 Task: Select transit view around selected location Atlanta Botanical Garden, Georgia, United States and check out the nearest train station
Action: Mouse moved to (153, 84)
Screenshot: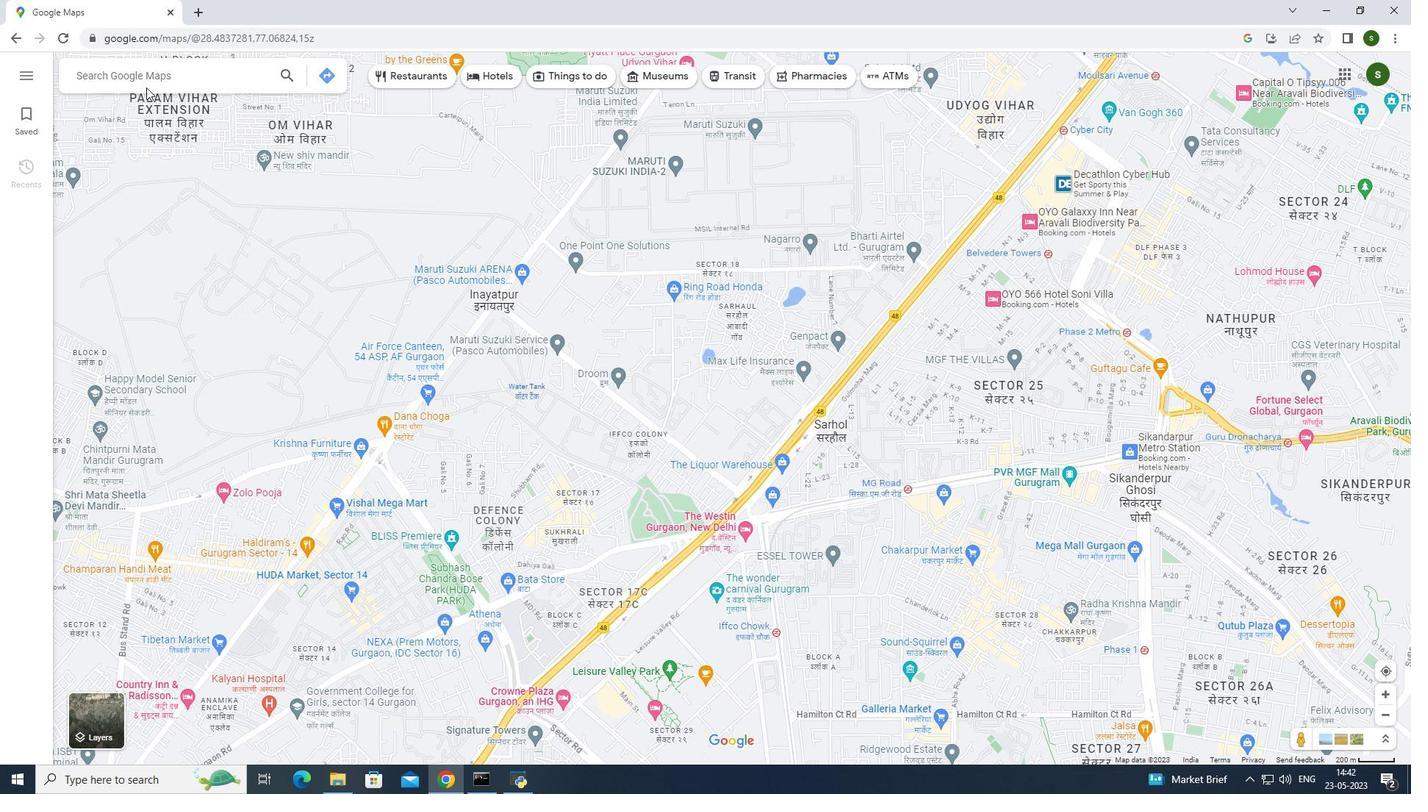 
Action: Mouse pressed left at (153, 84)
Screenshot: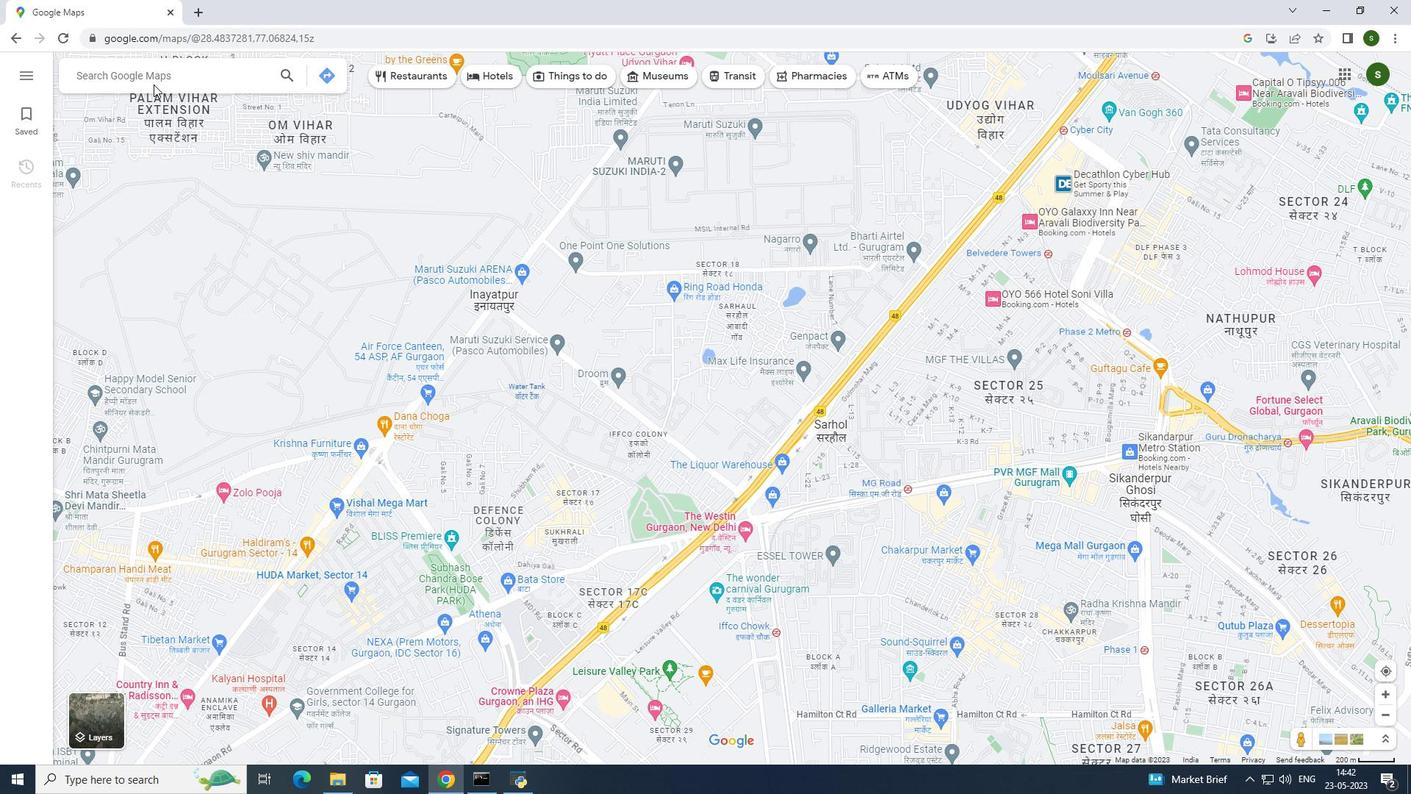 
Action: Mouse moved to (167, 79)
Screenshot: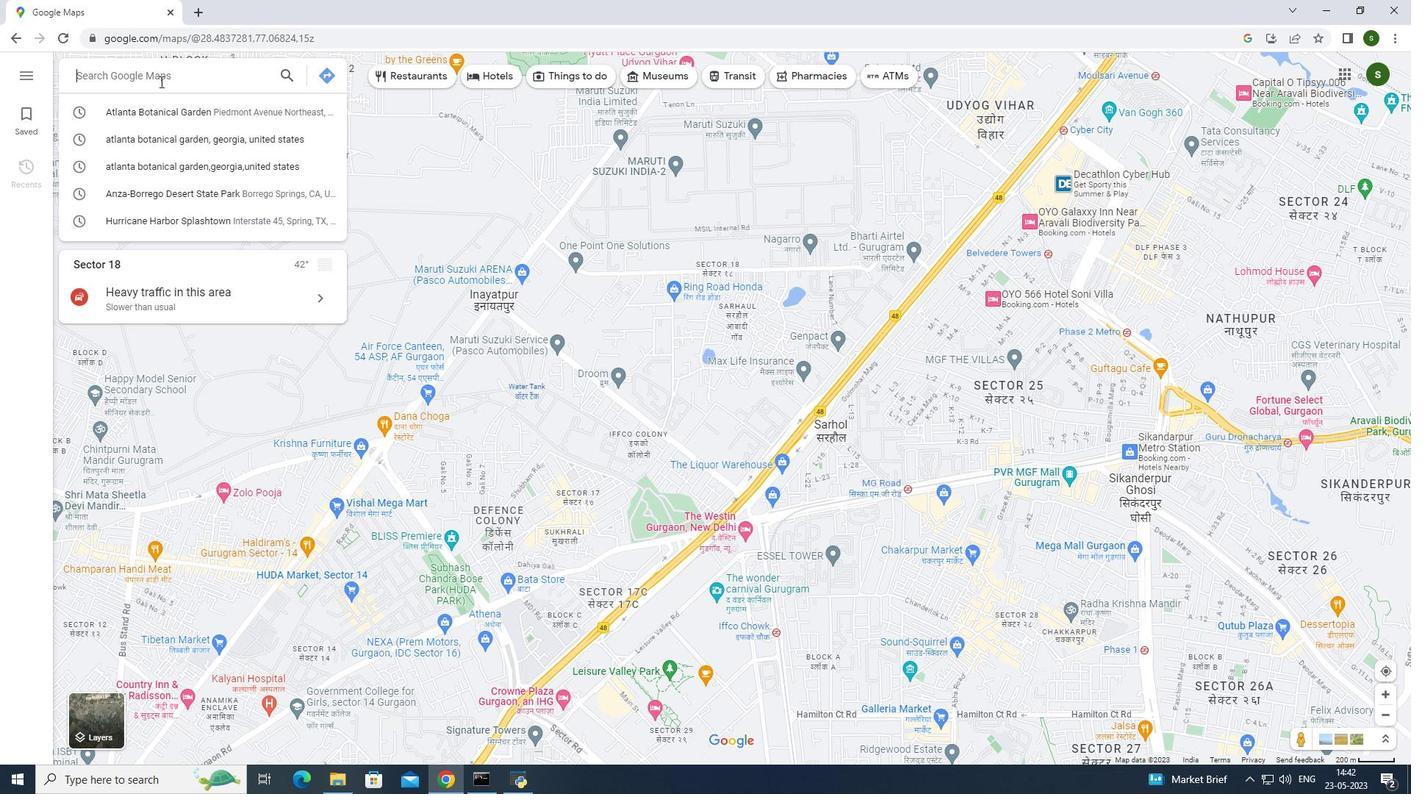 
Action: Mouse pressed left at (167, 79)
Screenshot: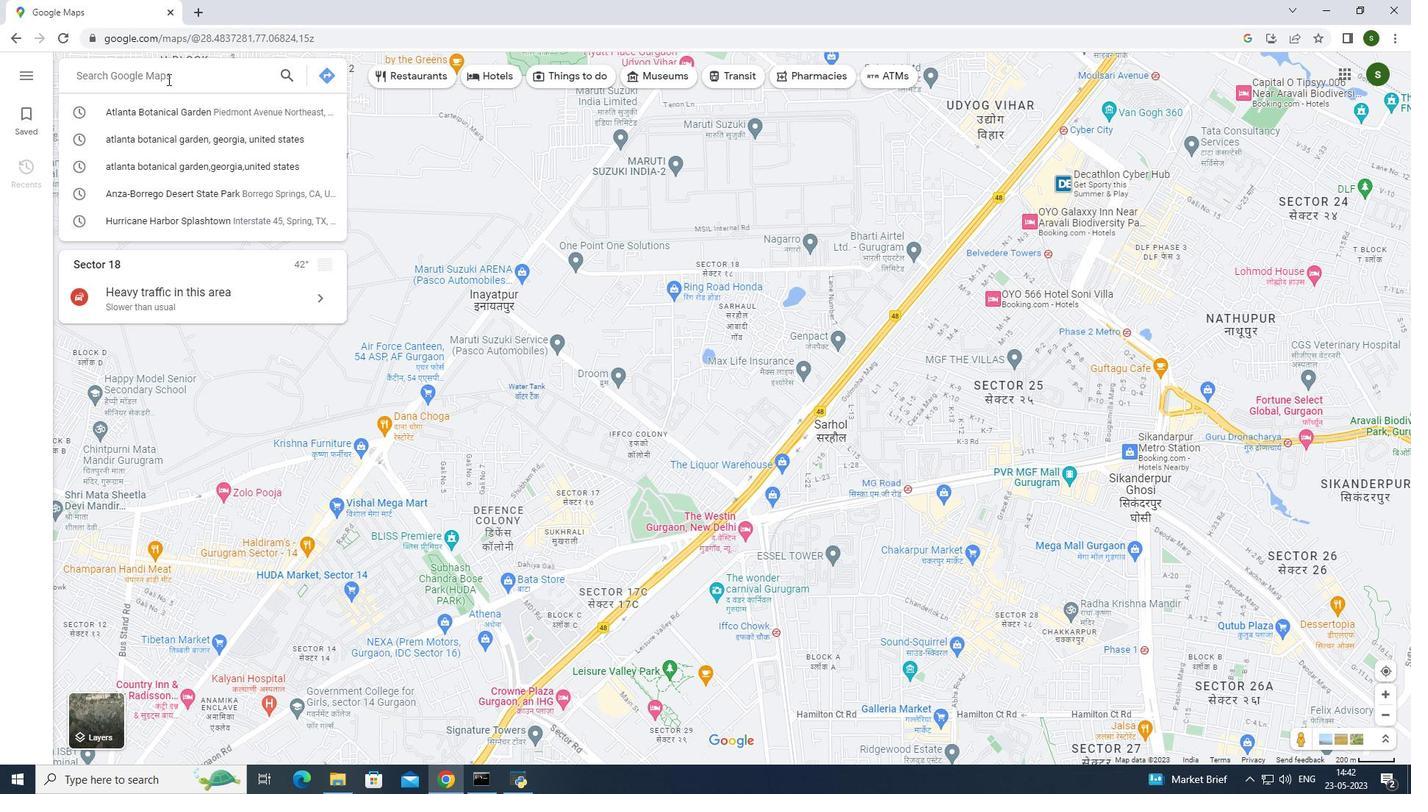 
Action: Key pressed <Key.caps_lock>A<Key.caps_lock>tlanta<Key.space><Key.caps_lock>B<Key.caps_lock>otanical<Key.space><Key.caps_lock>G<Key.caps_lock>arden,<Key.caps_lock>G<Key.caps_lock>eorgia,<Key.caps_lock>U<Key.caps_lock>nited<Key.space><Key.caps_lock>S<Key.caps_lock>tates<Key.enter>
Screenshot: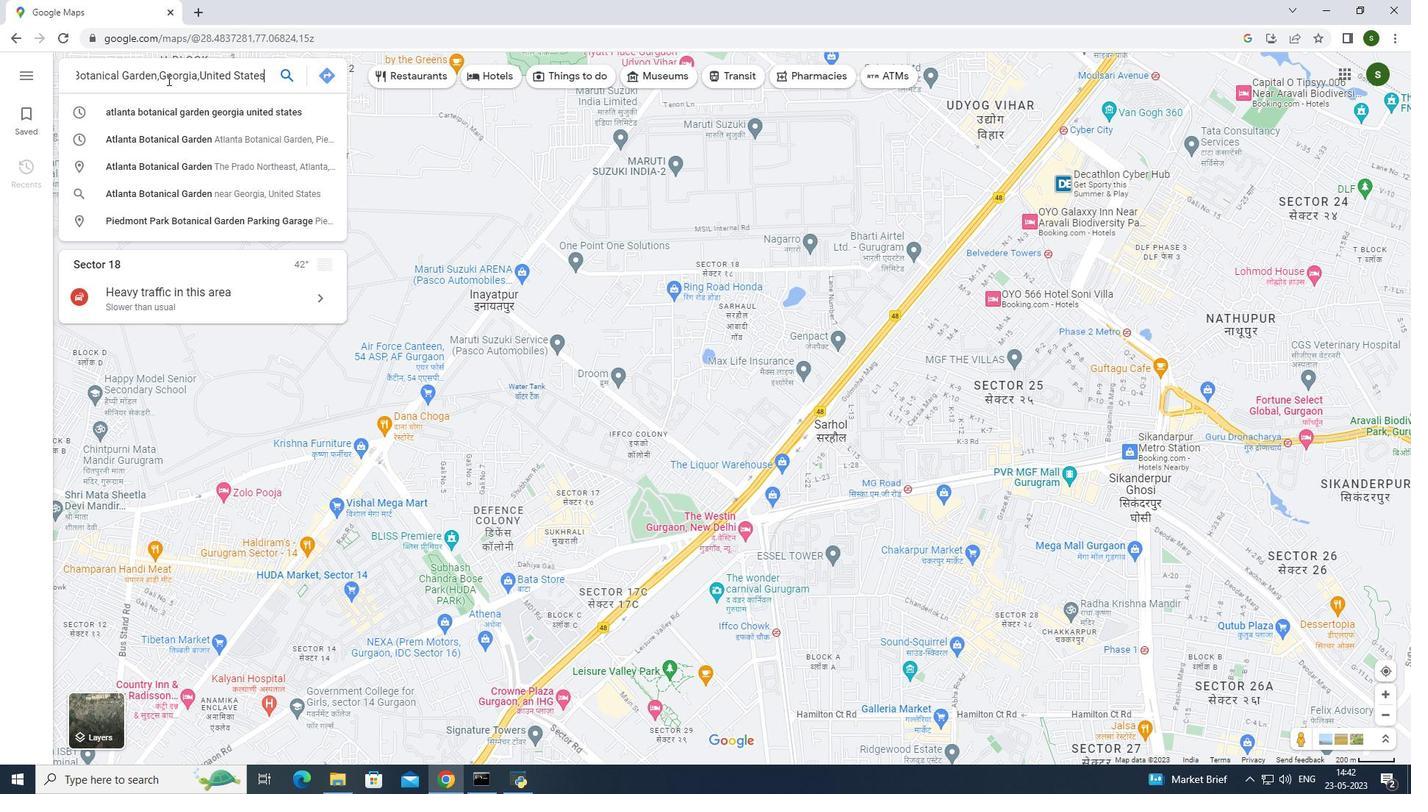 
Action: Mouse moved to (496, 75)
Screenshot: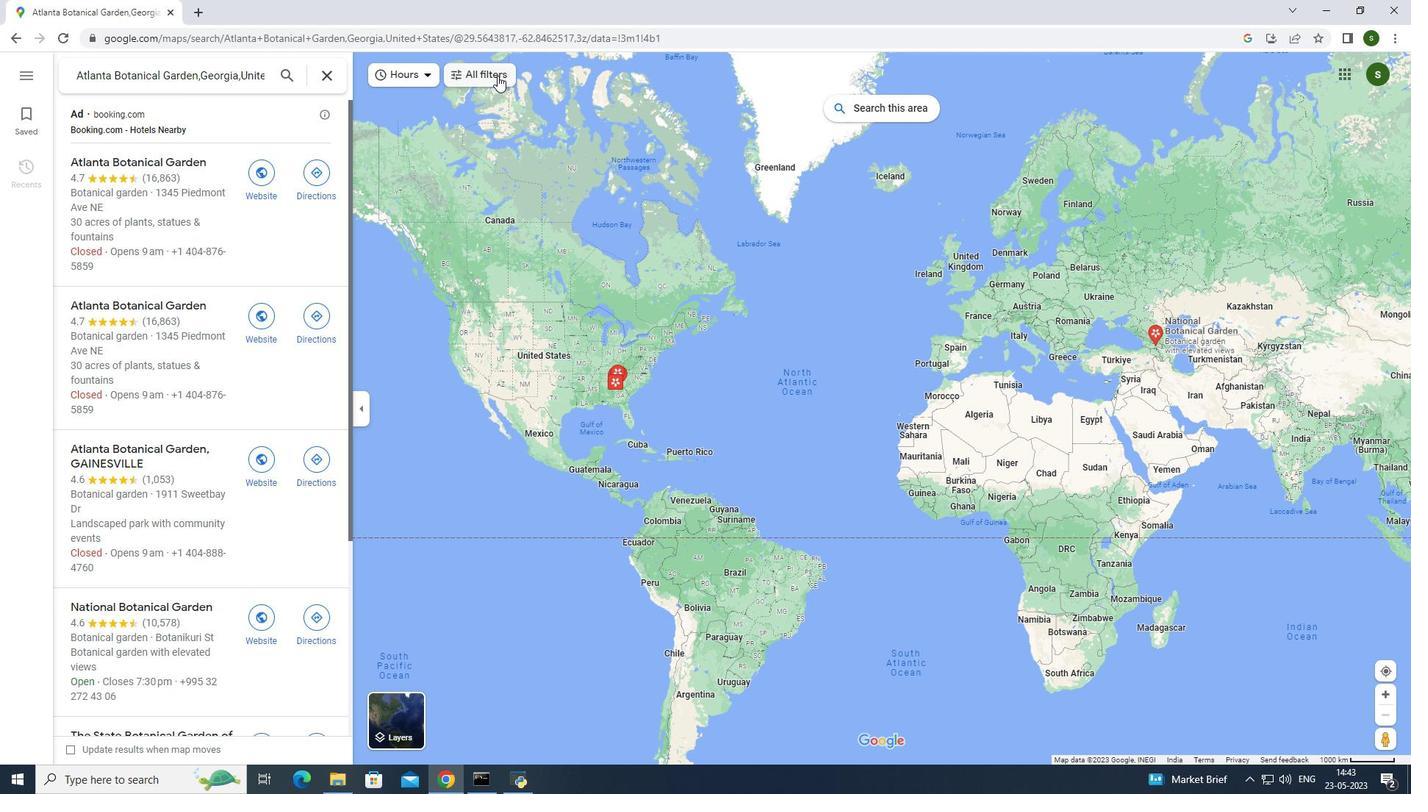
Action: Mouse pressed left at (496, 75)
Screenshot: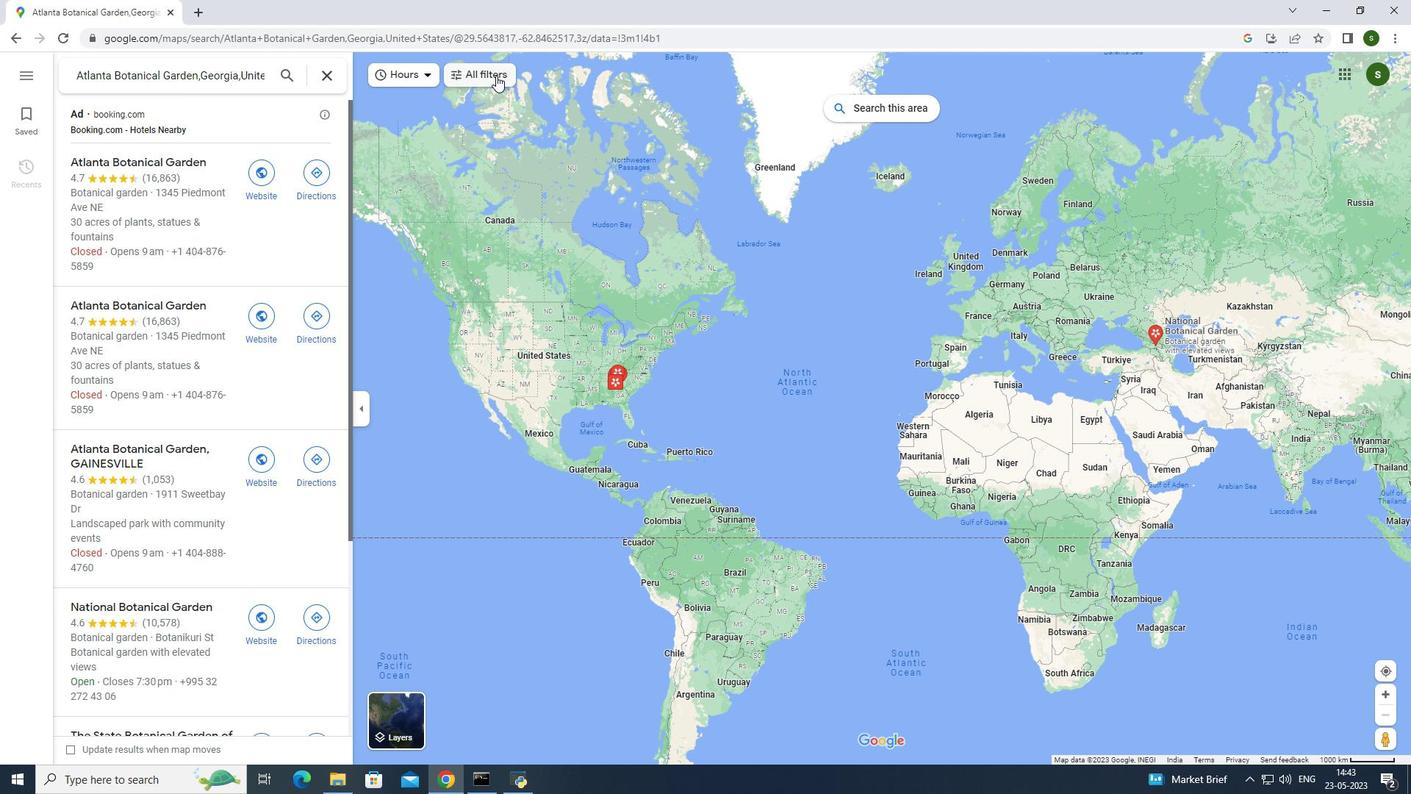 
Action: Mouse moved to (75, 75)
Screenshot: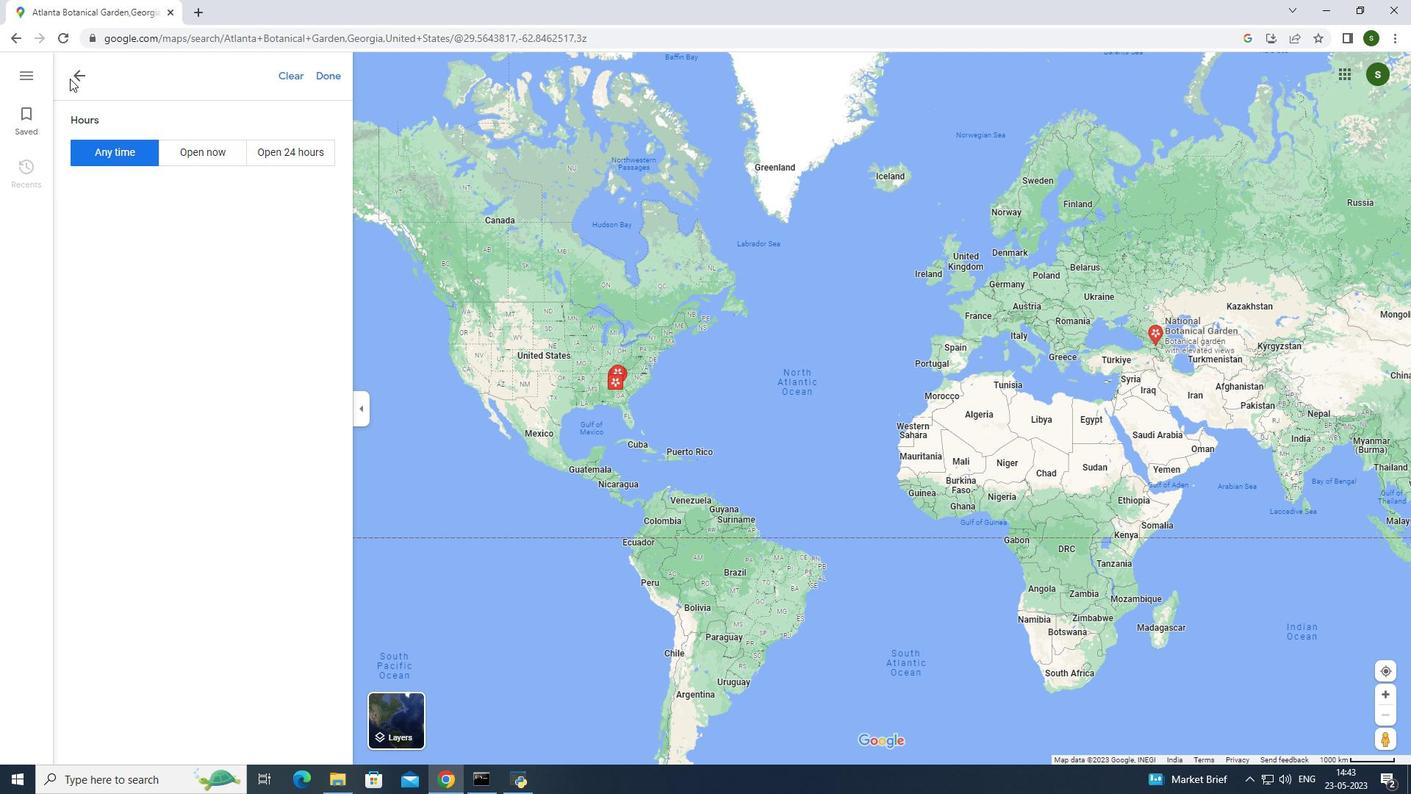 
Action: Mouse pressed left at (75, 75)
Screenshot: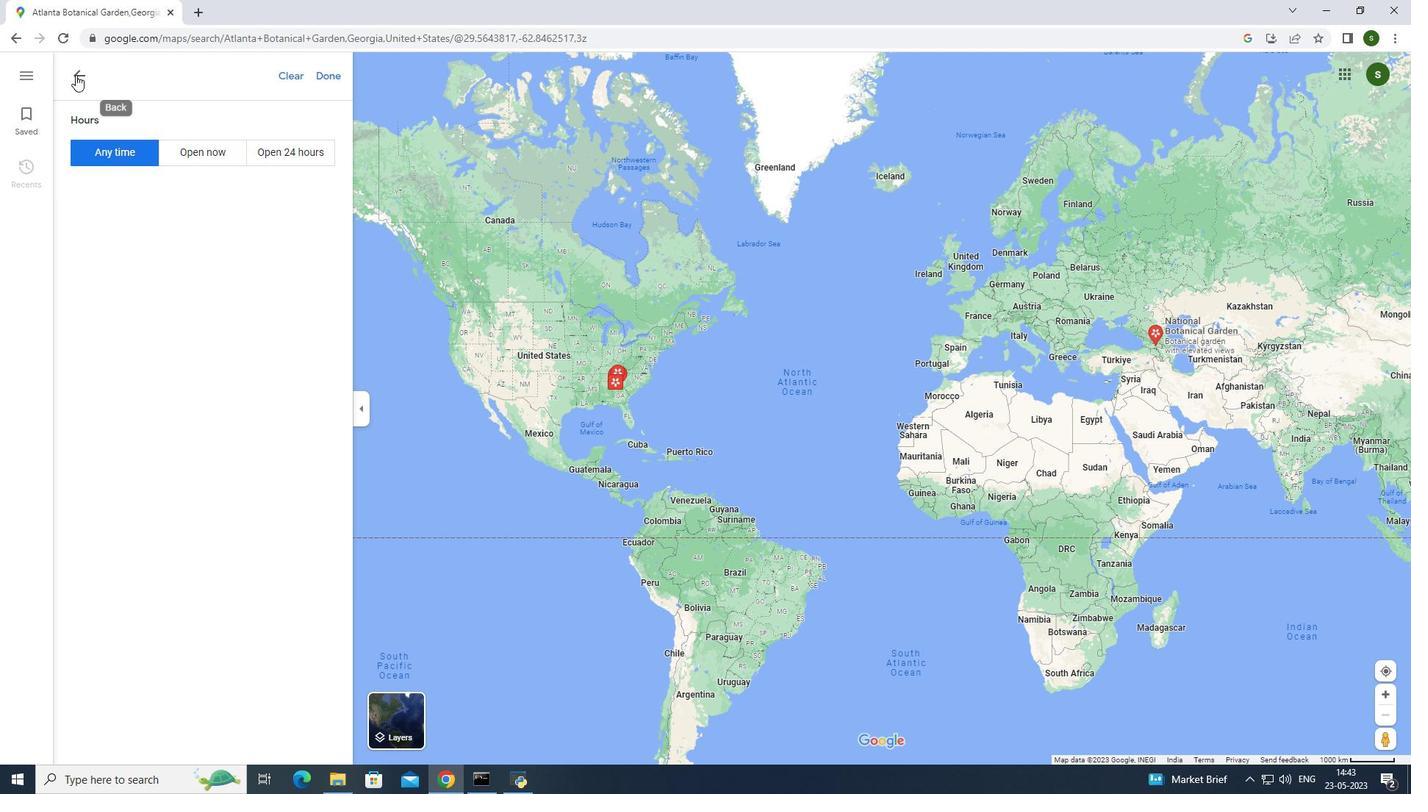 
Action: Mouse moved to (158, 161)
Screenshot: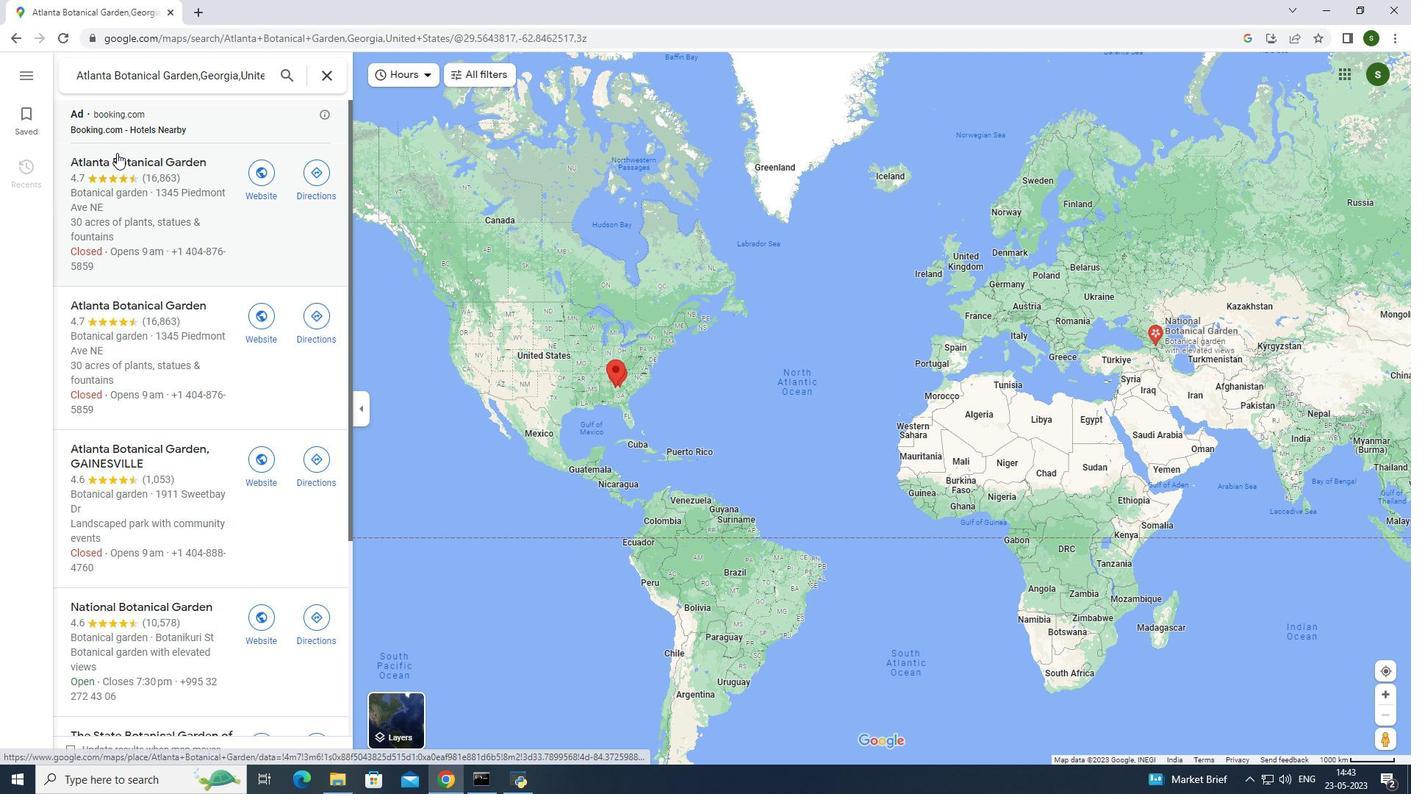 
Action: Mouse pressed left at (158, 161)
Screenshot: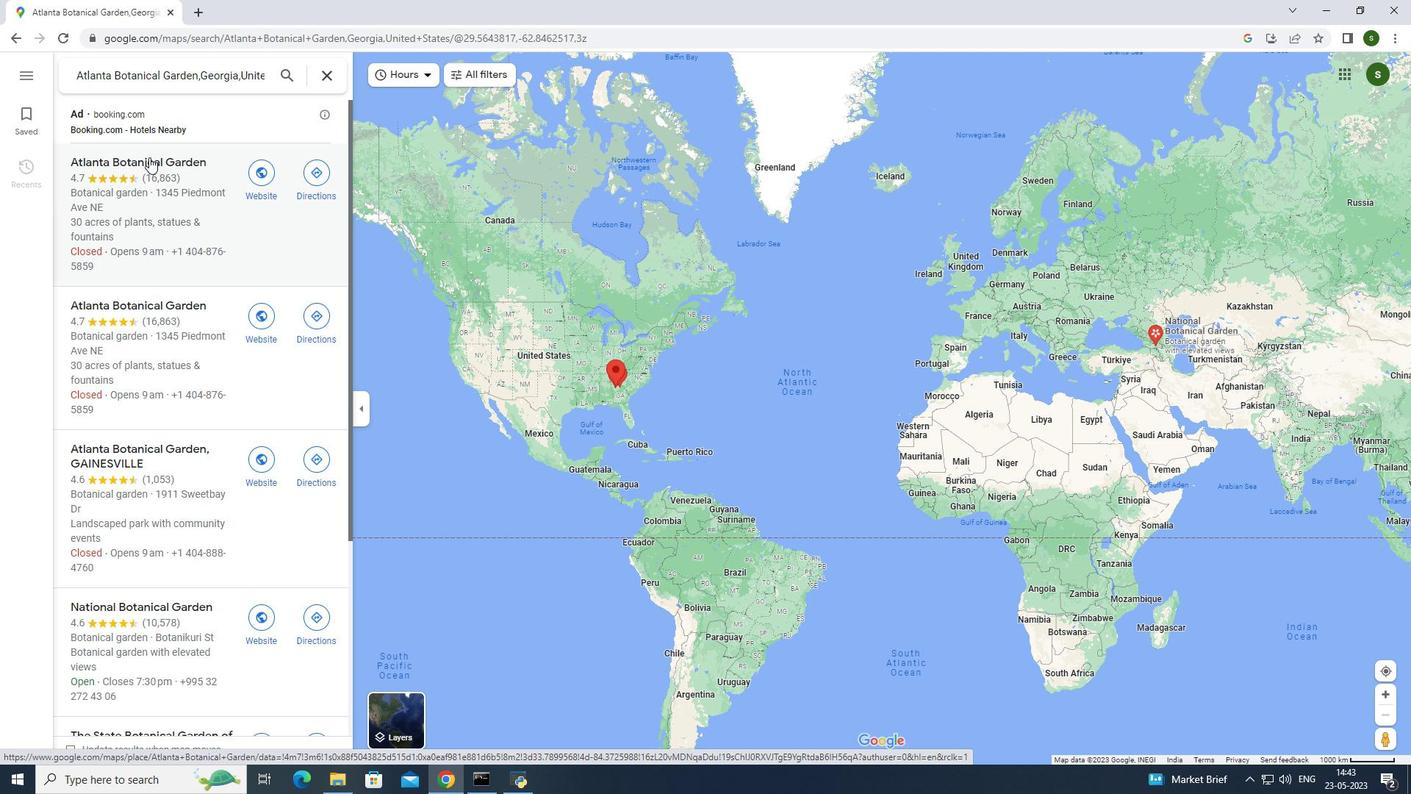 
Action: Mouse moved to (181, 158)
Screenshot: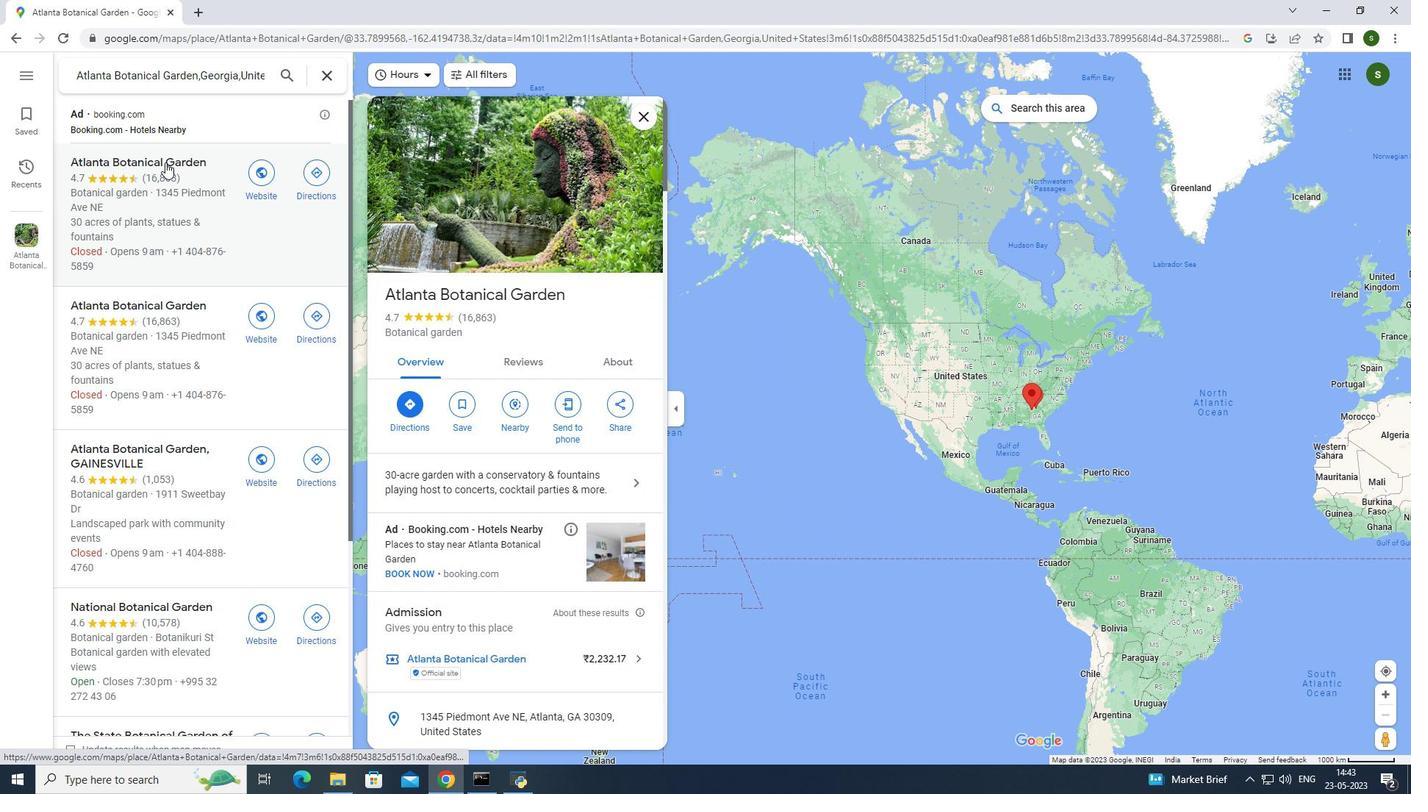 
Action: Mouse pressed left at (181, 158)
Screenshot: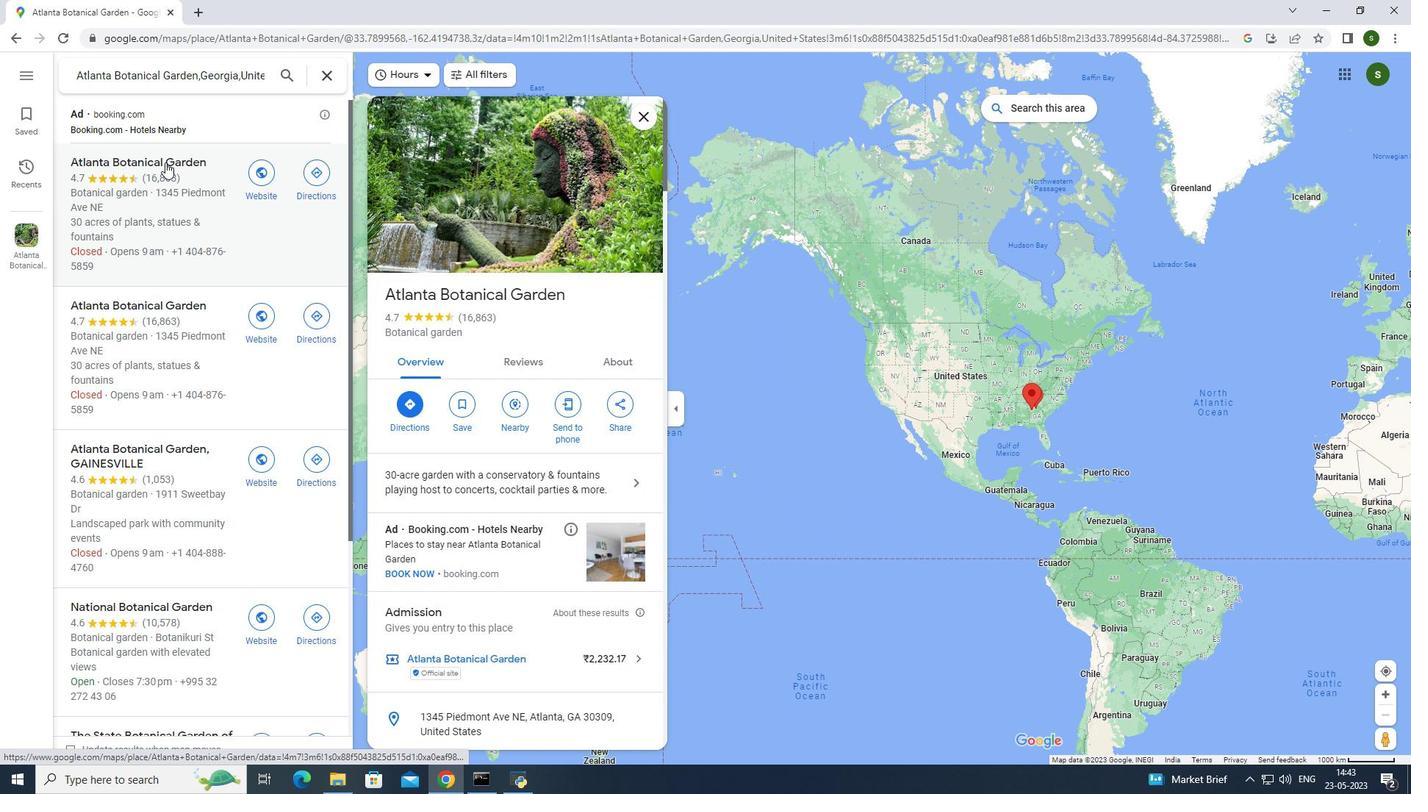 
Action: Mouse moved to (500, 292)
Screenshot: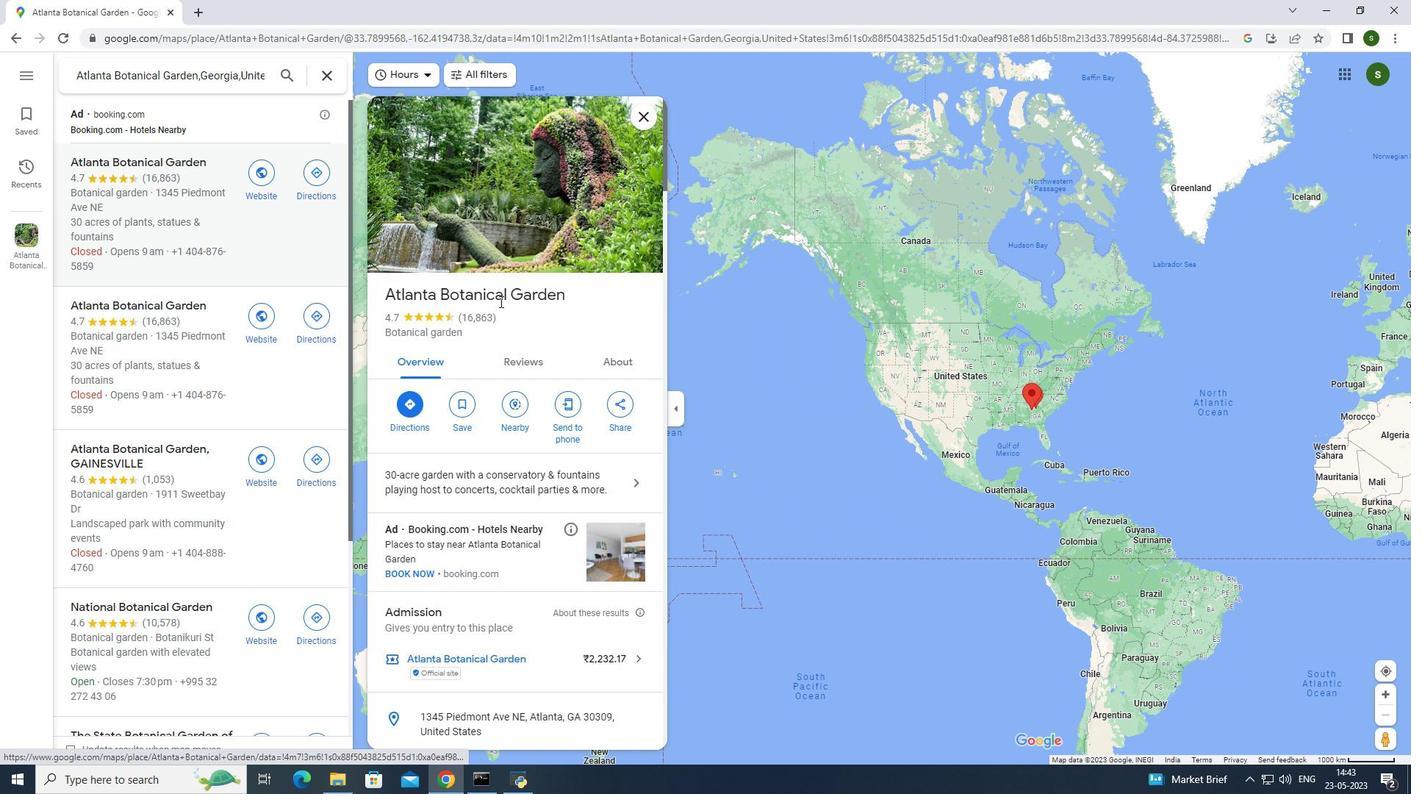 
Action: Mouse pressed left at (500, 292)
Screenshot: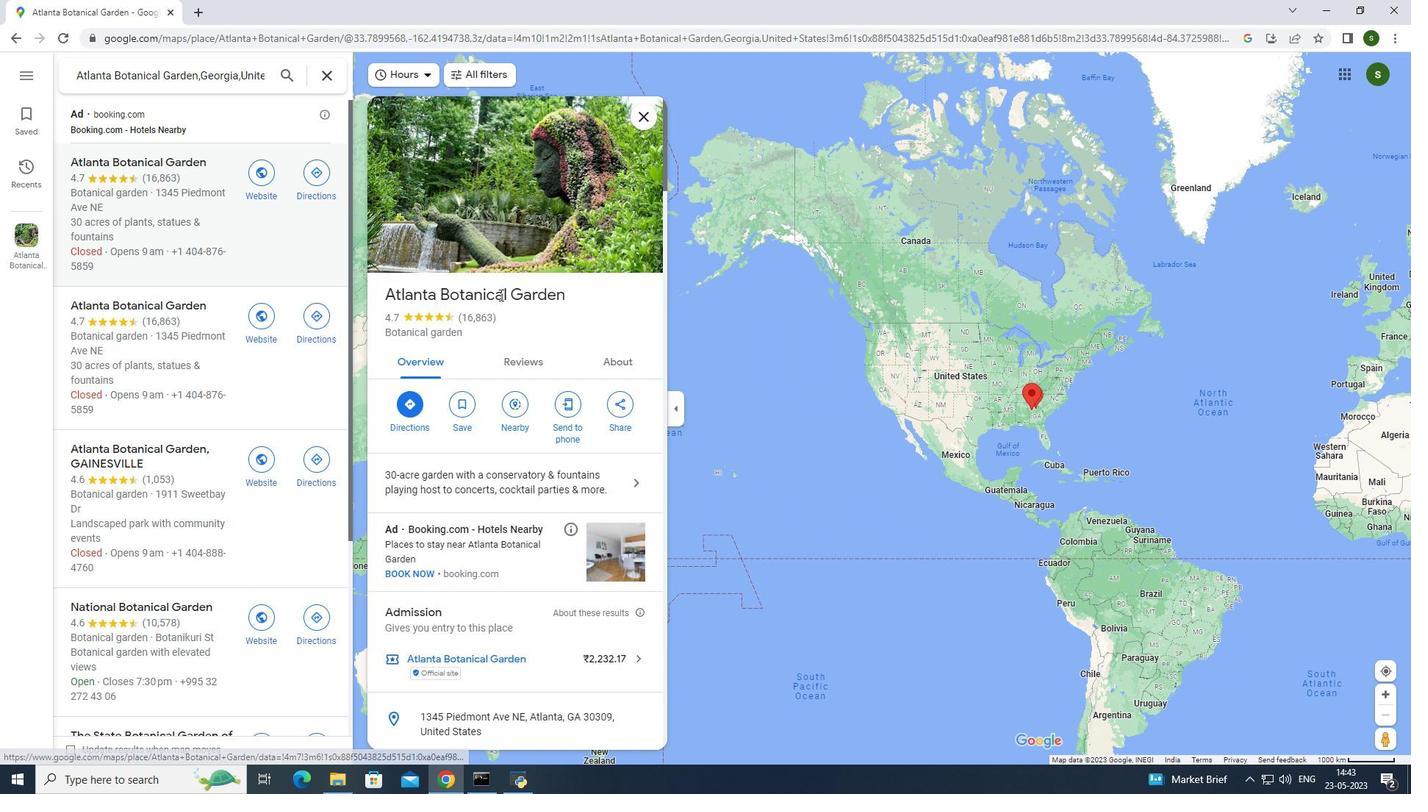 
Action: Mouse moved to (168, 159)
Screenshot: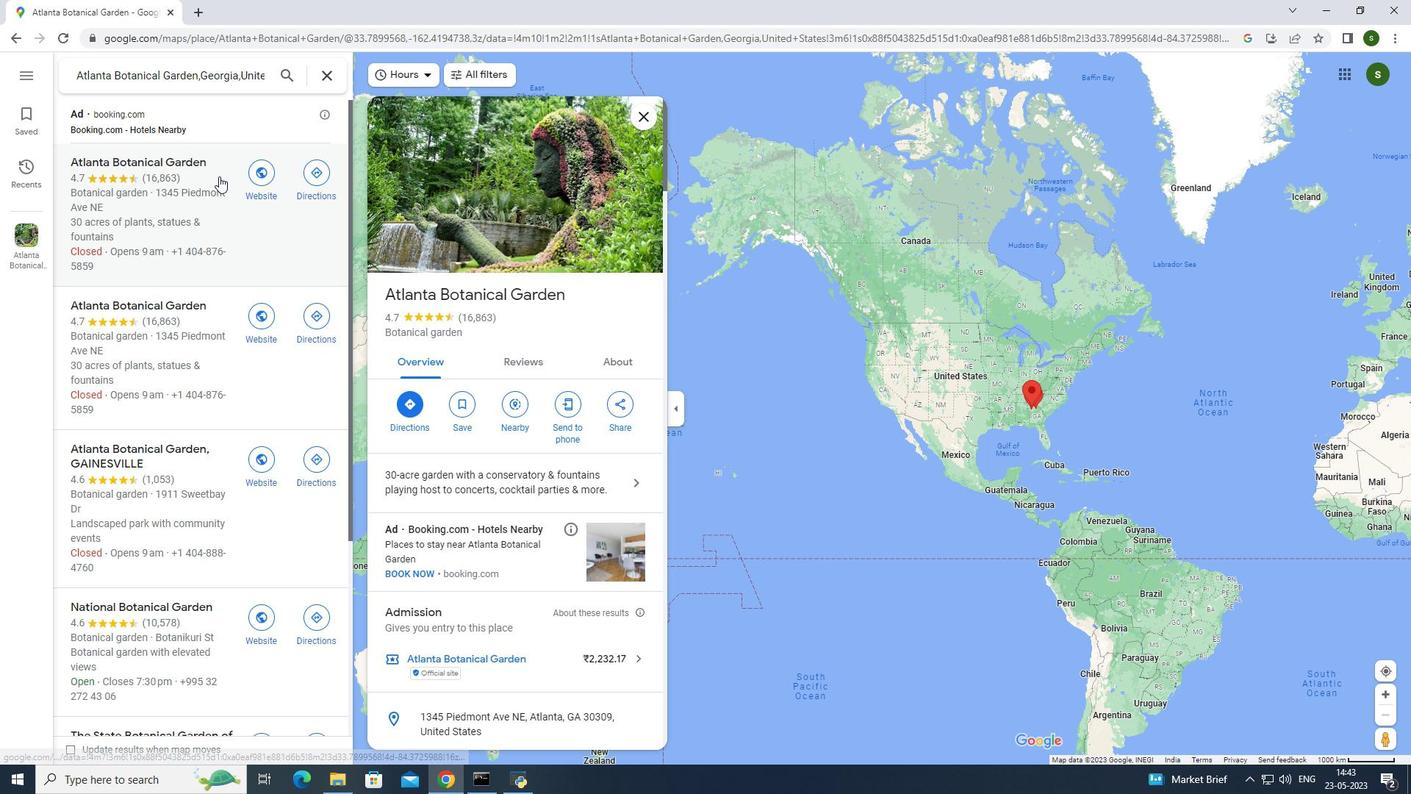 
Action: Mouse pressed left at (168, 159)
Screenshot: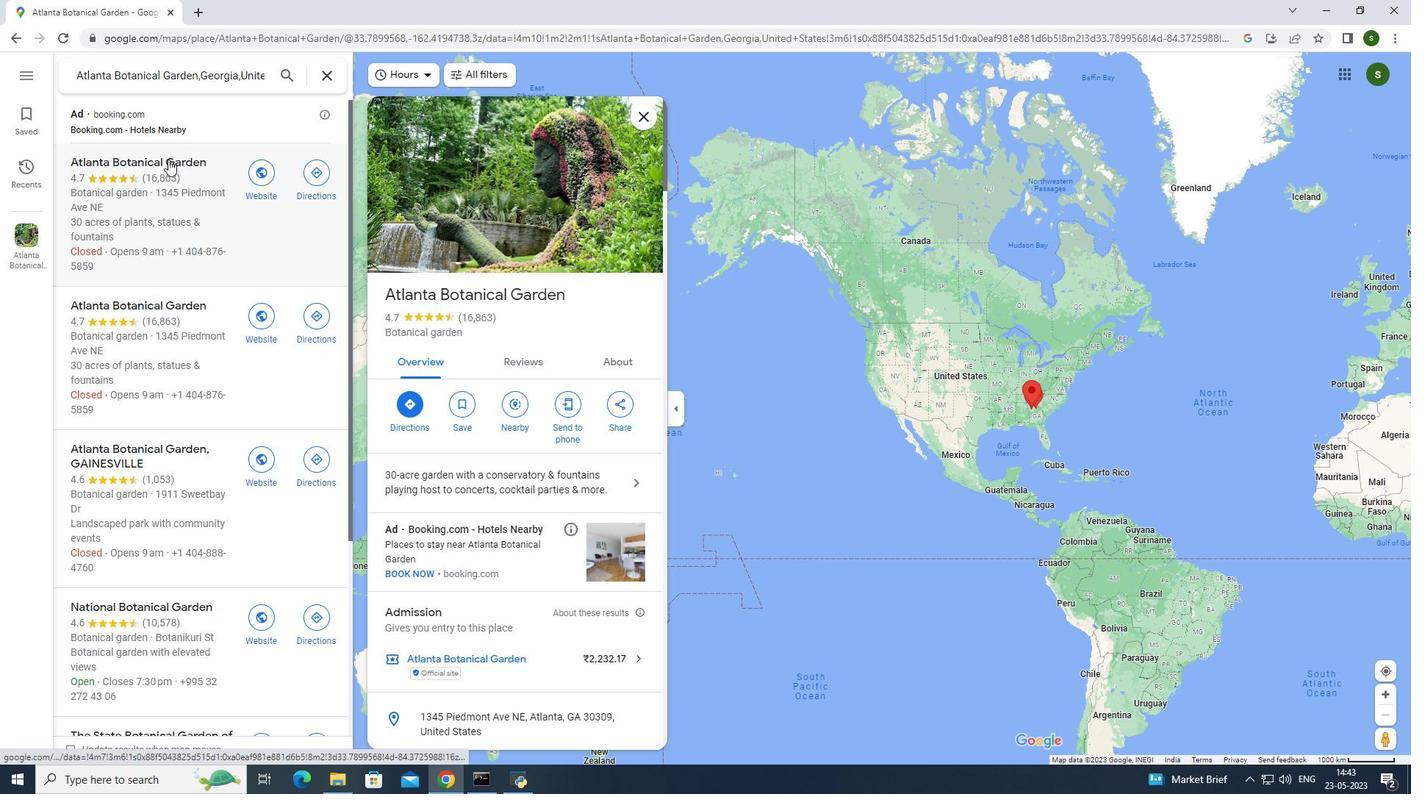
Action: Mouse moved to (318, 175)
Screenshot: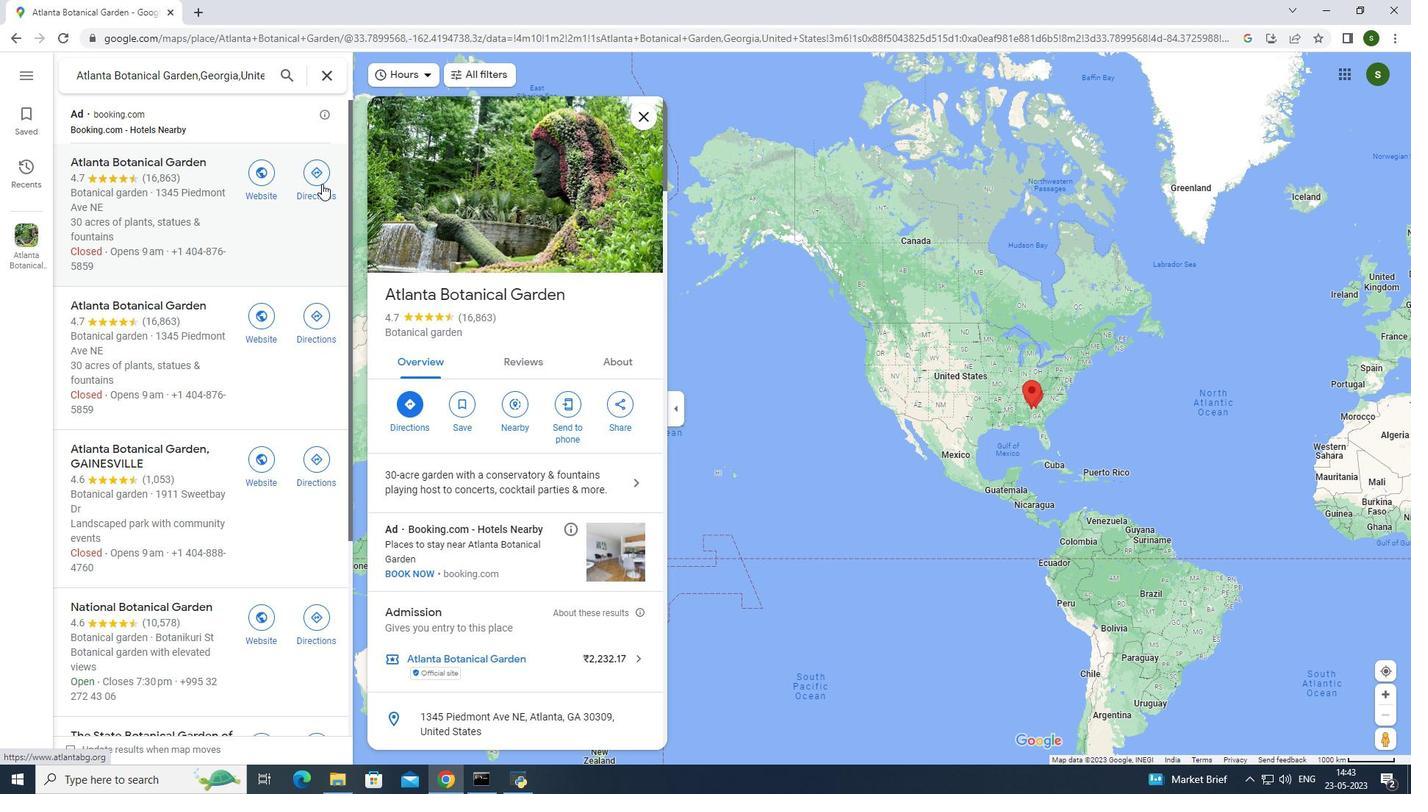 
Action: Mouse pressed left at (318, 175)
Screenshot: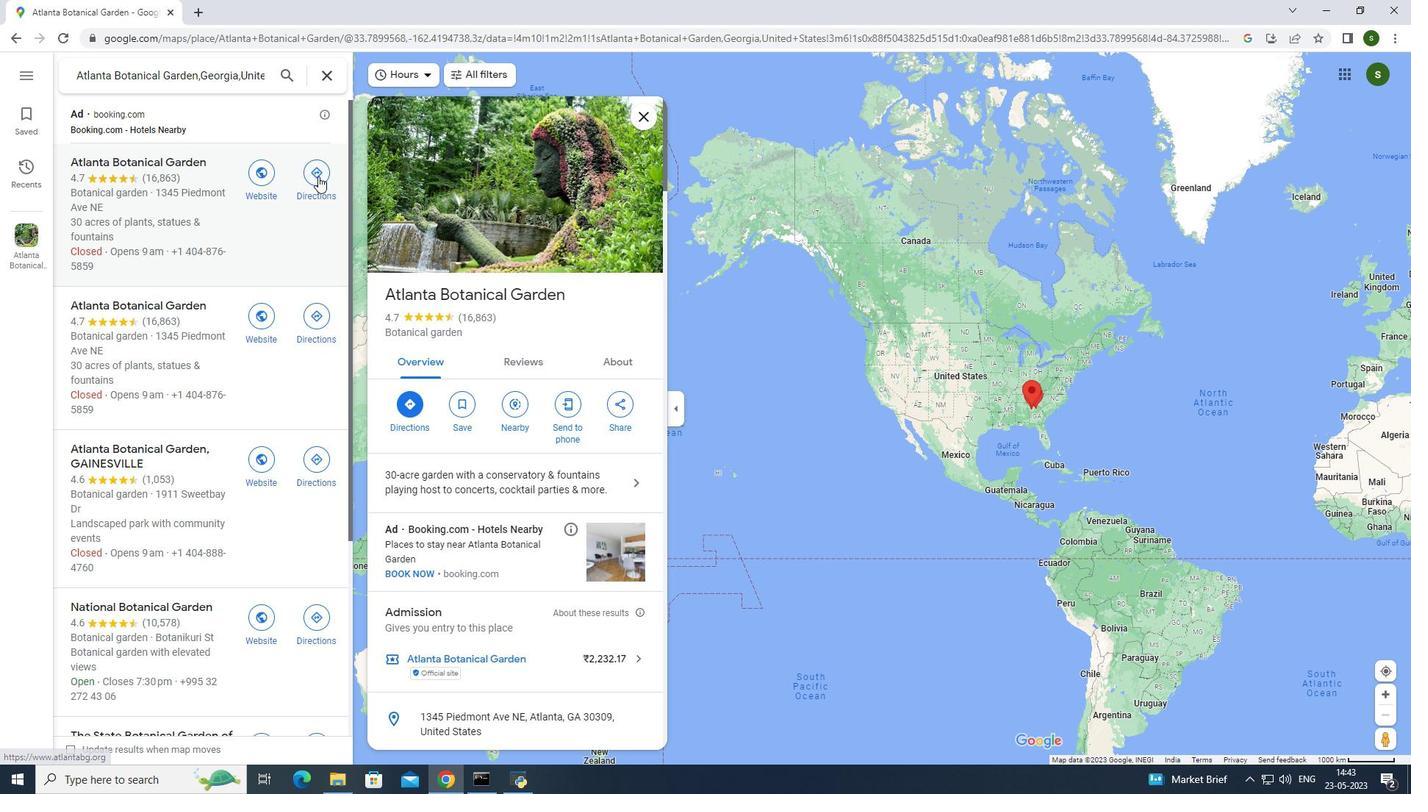 
Action: Mouse moved to (110, 74)
Screenshot: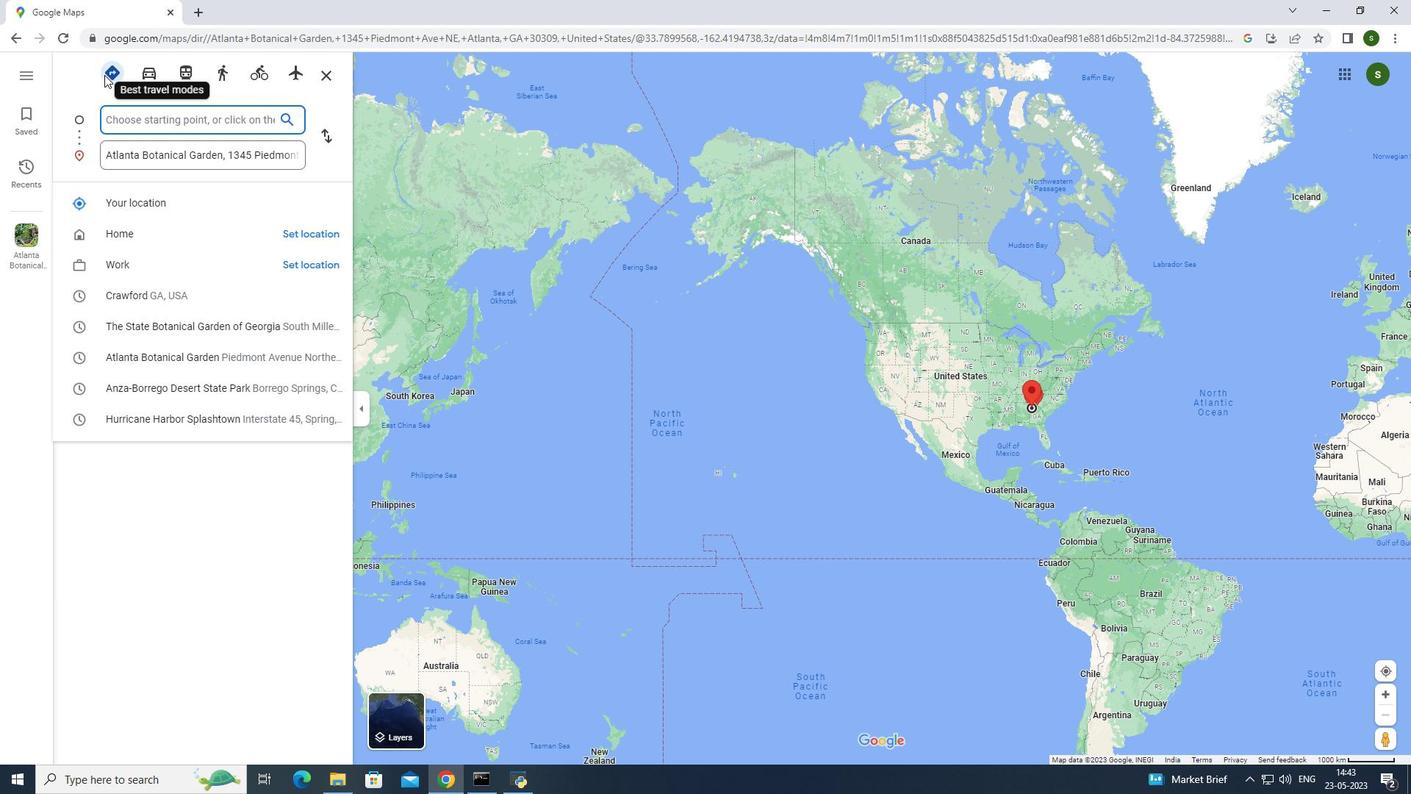 
Action: Mouse pressed left at (110, 74)
Screenshot: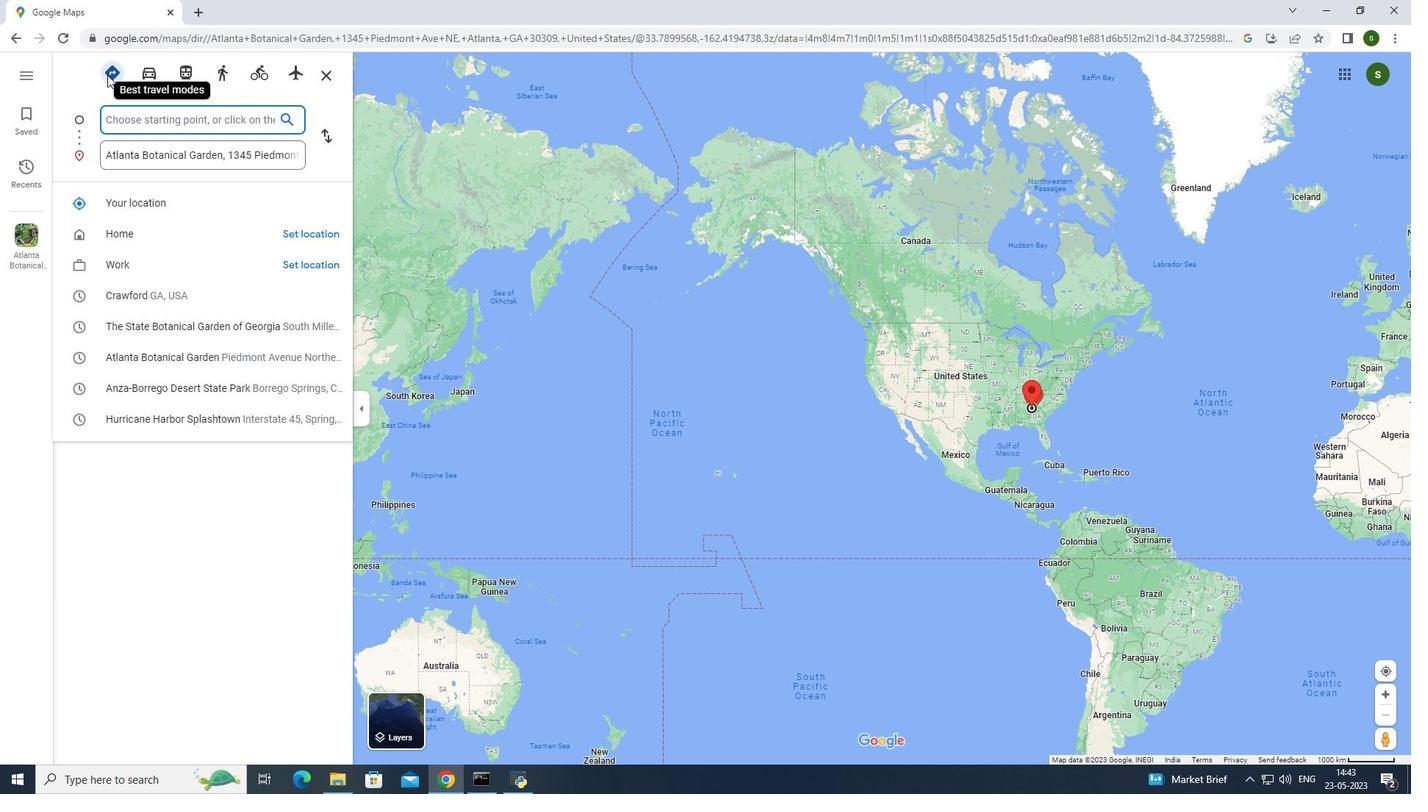 
Action: Mouse moved to (136, 121)
Screenshot: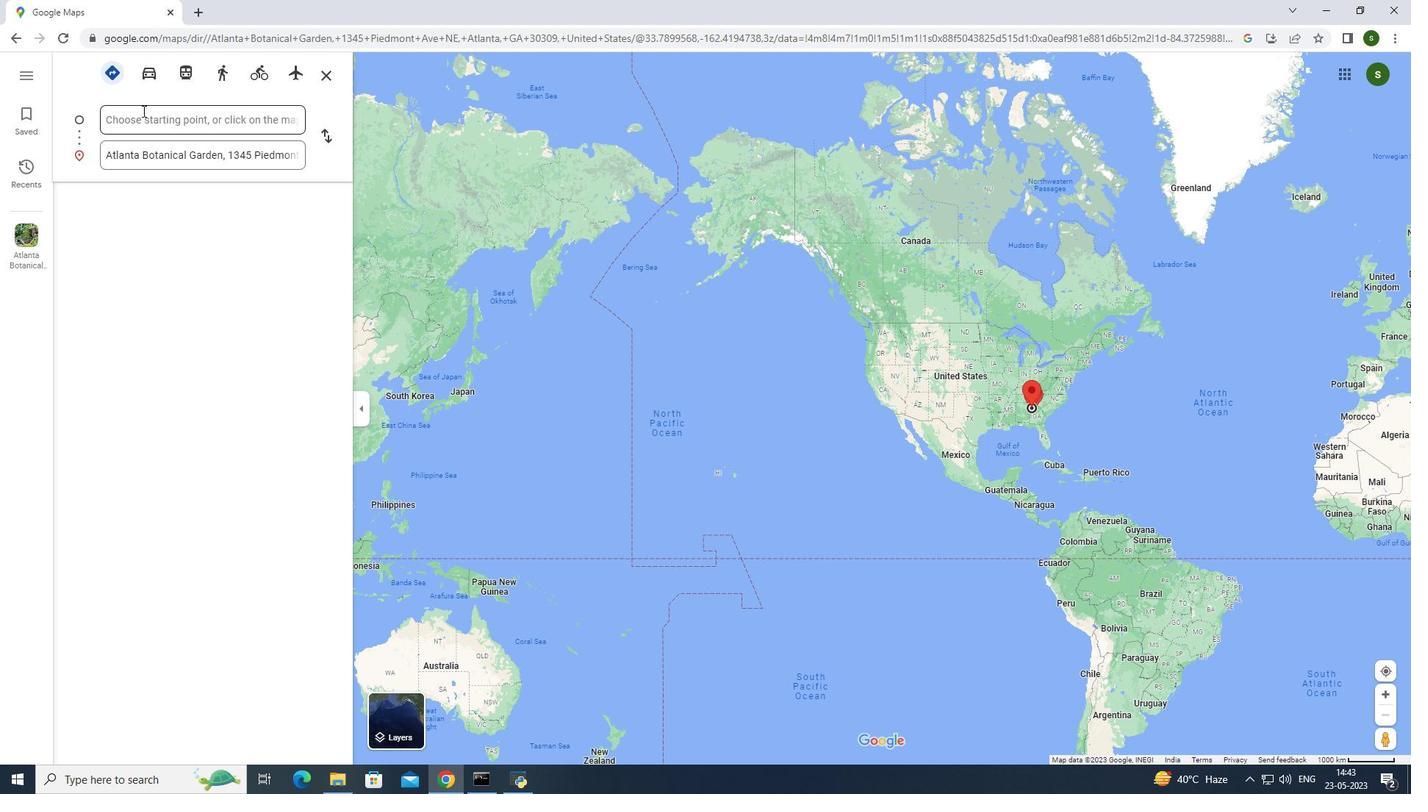 
Action: Mouse pressed left at (136, 121)
Screenshot: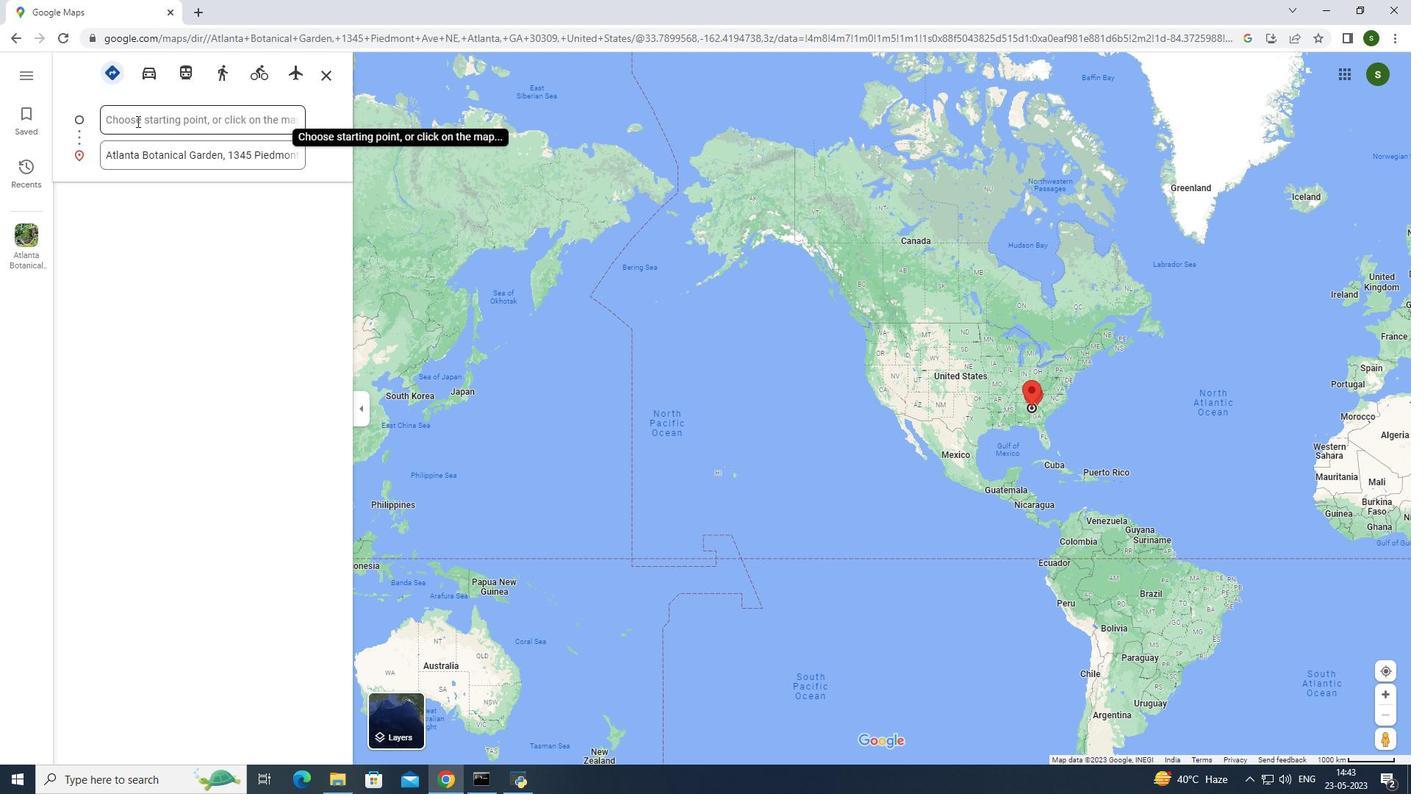 
Action: Mouse moved to (269, 381)
Screenshot: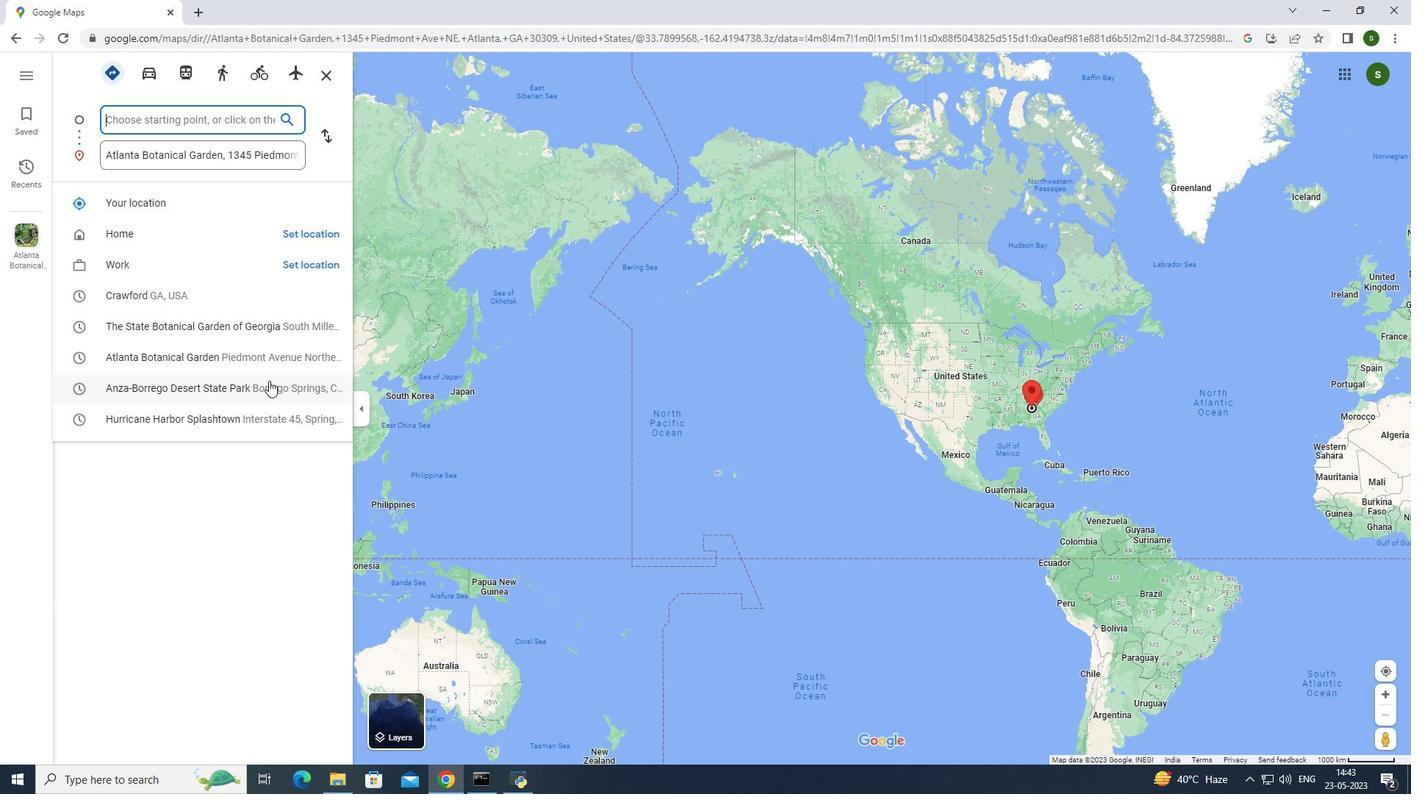 
Action: Mouse pressed left at (269, 381)
Screenshot: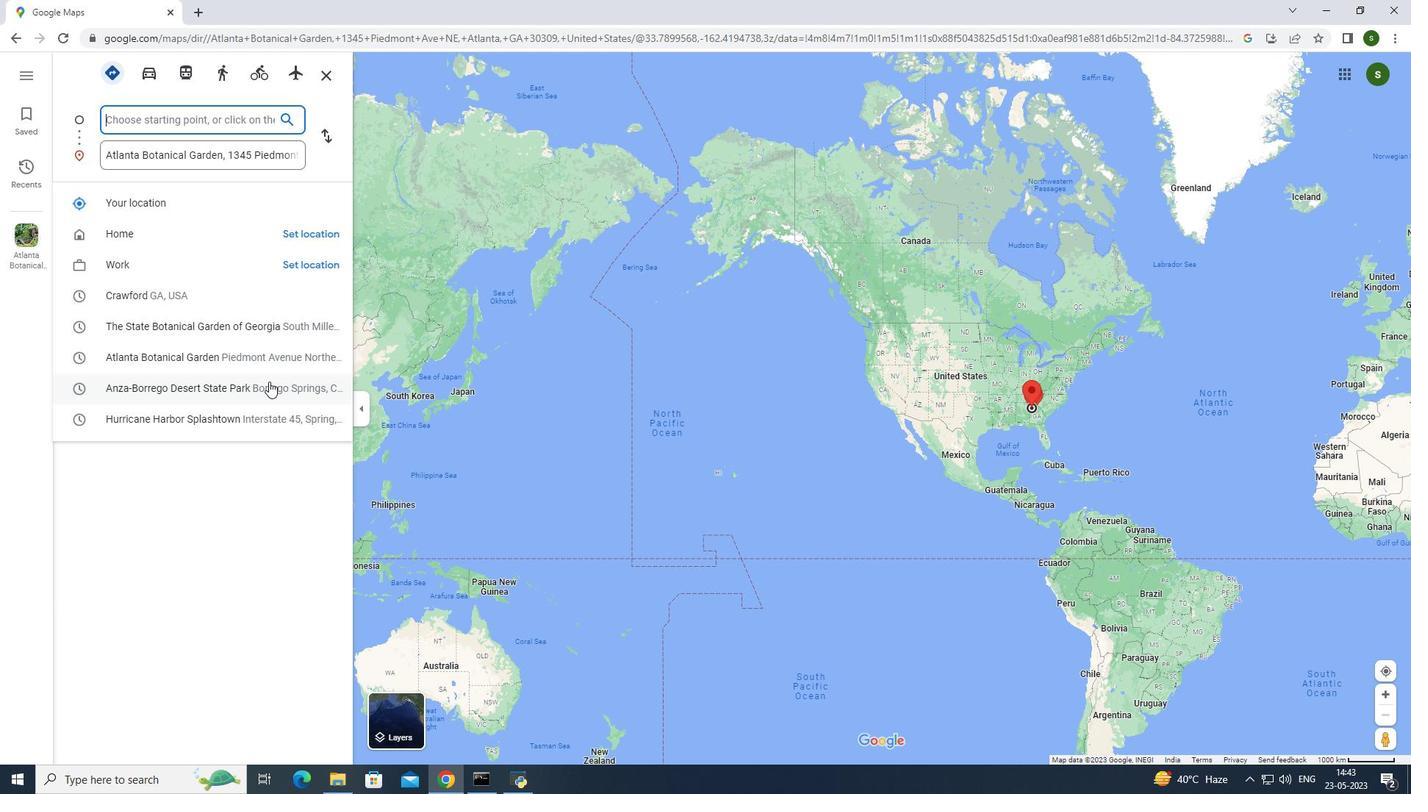 
Action: Mouse moved to (807, 83)
Screenshot: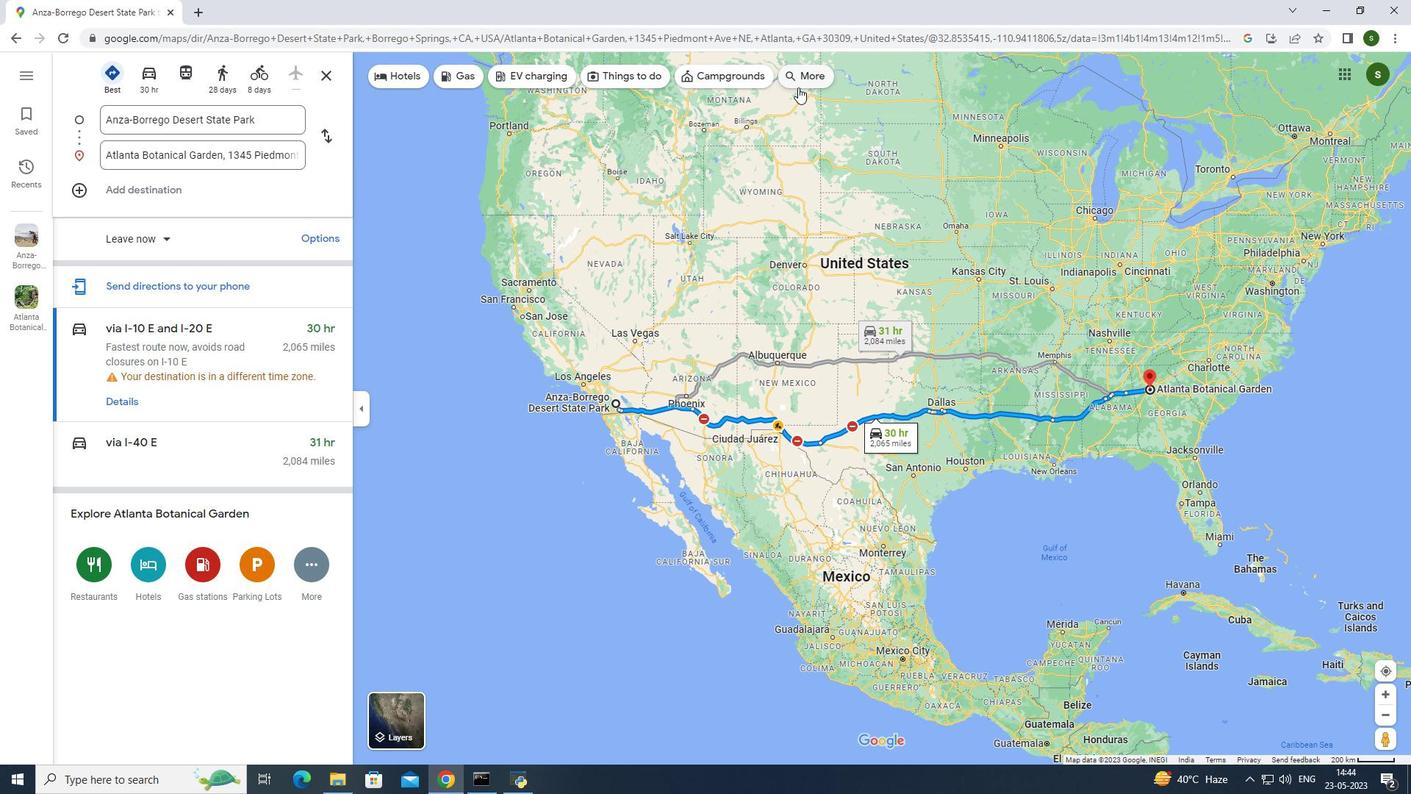 
Action: Mouse pressed left at (807, 83)
Screenshot: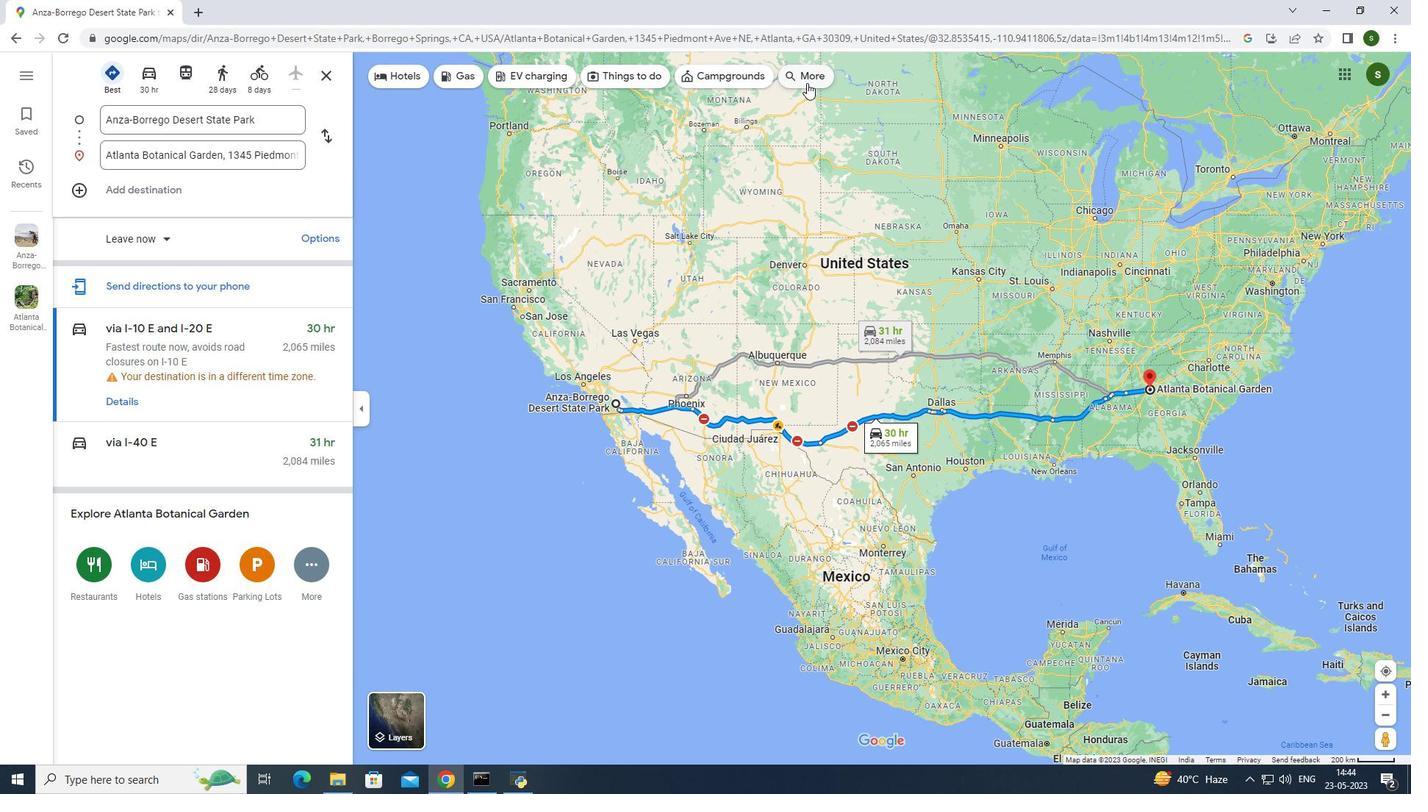 
Action: Mouse moved to (79, 74)
Screenshot: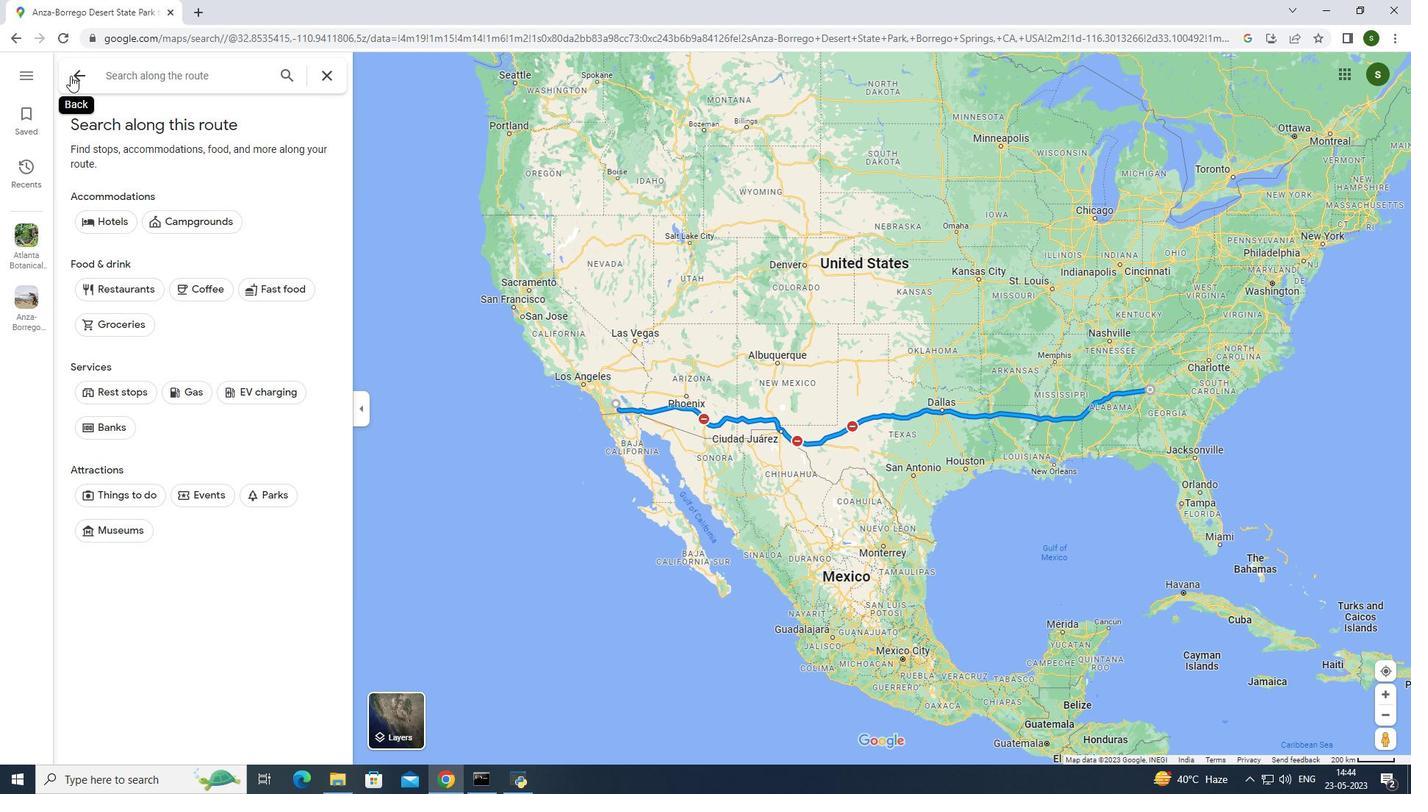 
Action: Mouse pressed left at (79, 74)
Screenshot: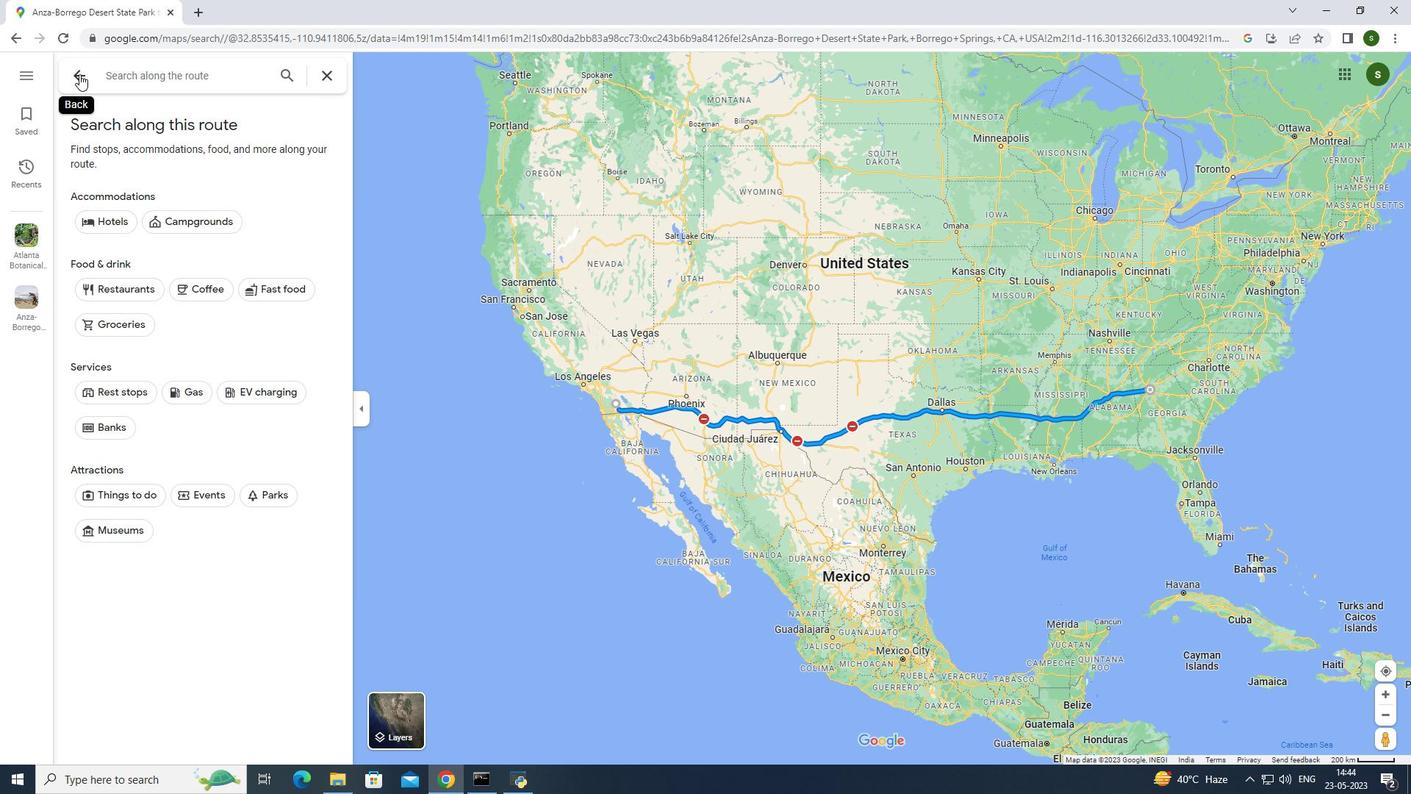 
Action: Mouse moved to (186, 73)
Screenshot: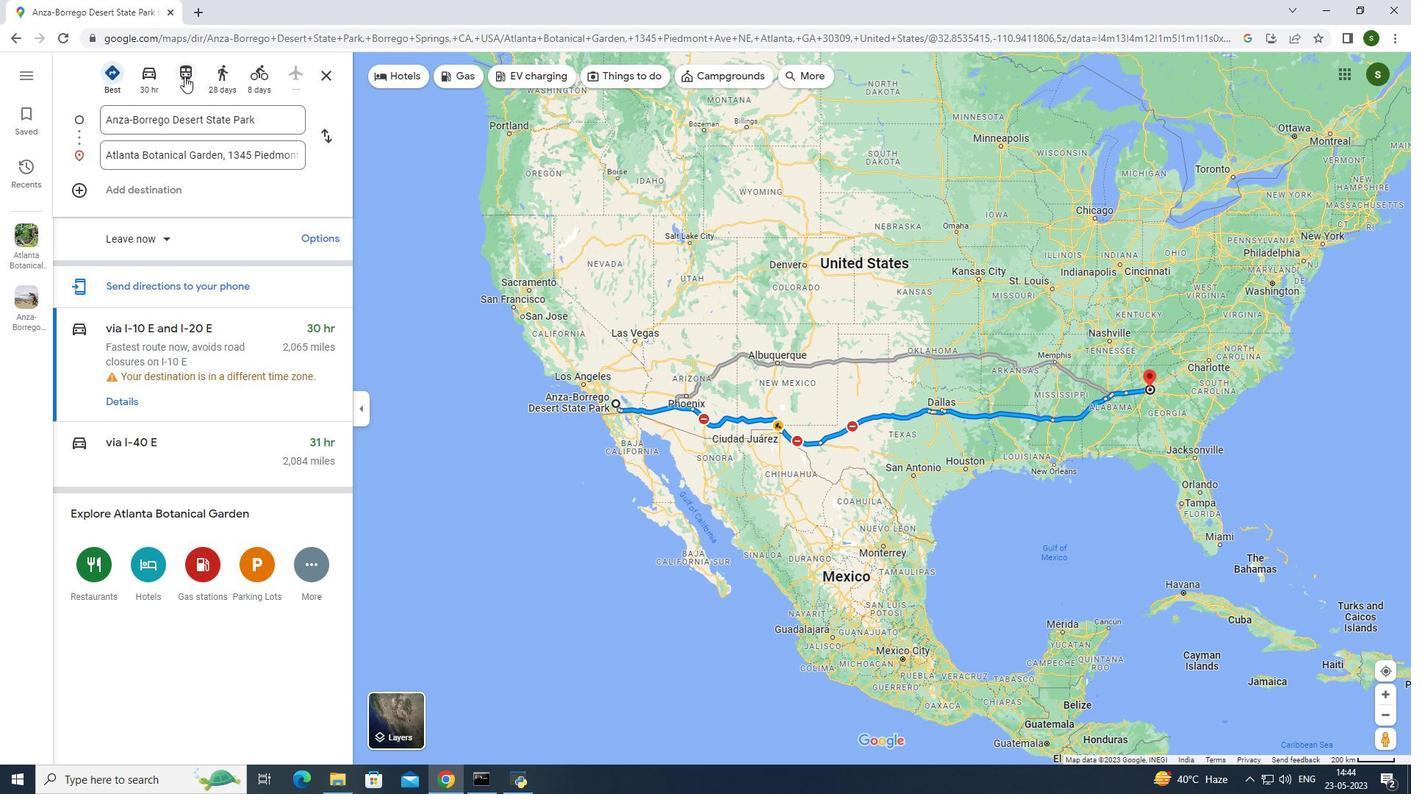 
Action: Mouse pressed left at (186, 73)
Screenshot: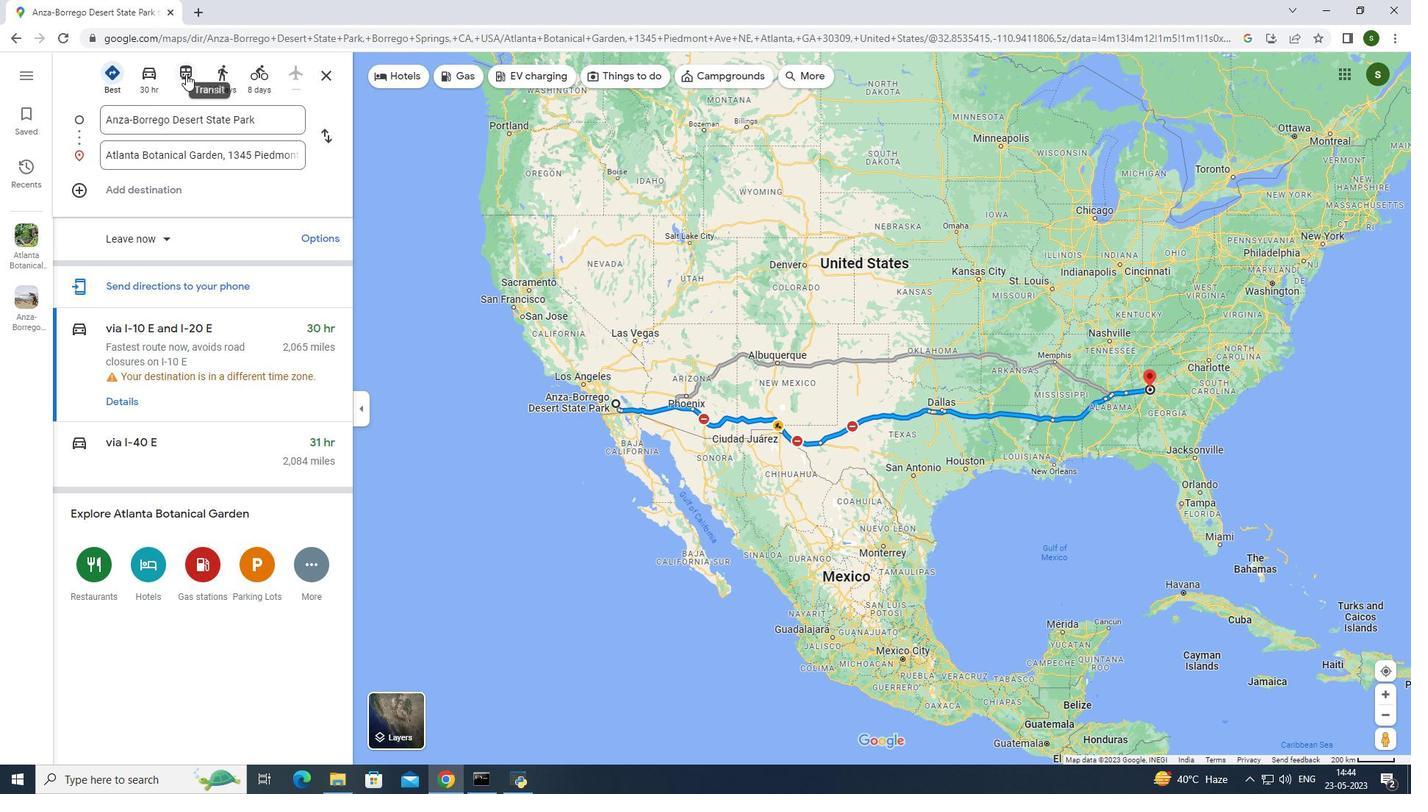 
Action: Mouse moved to (198, 125)
Screenshot: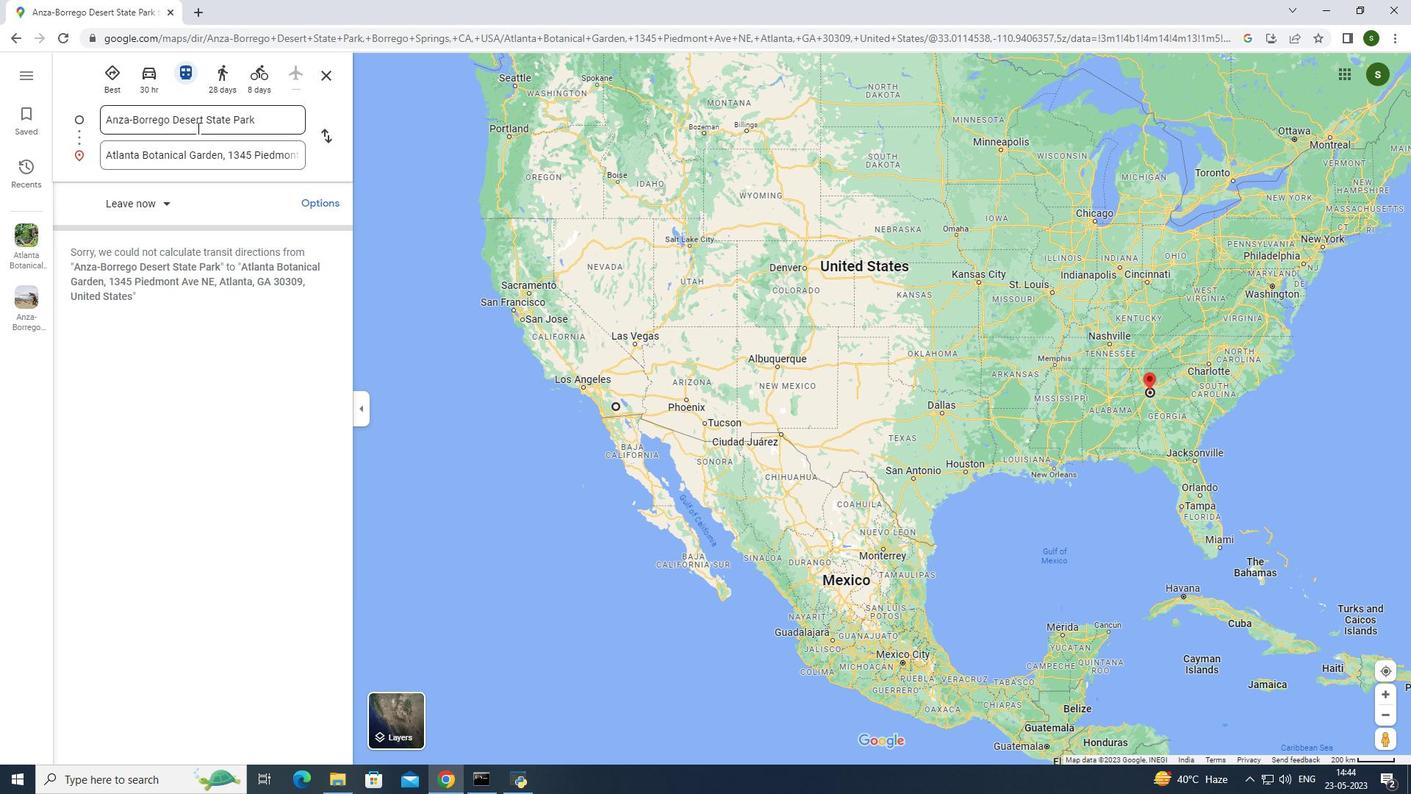 
Action: Mouse pressed left at (198, 125)
Screenshot: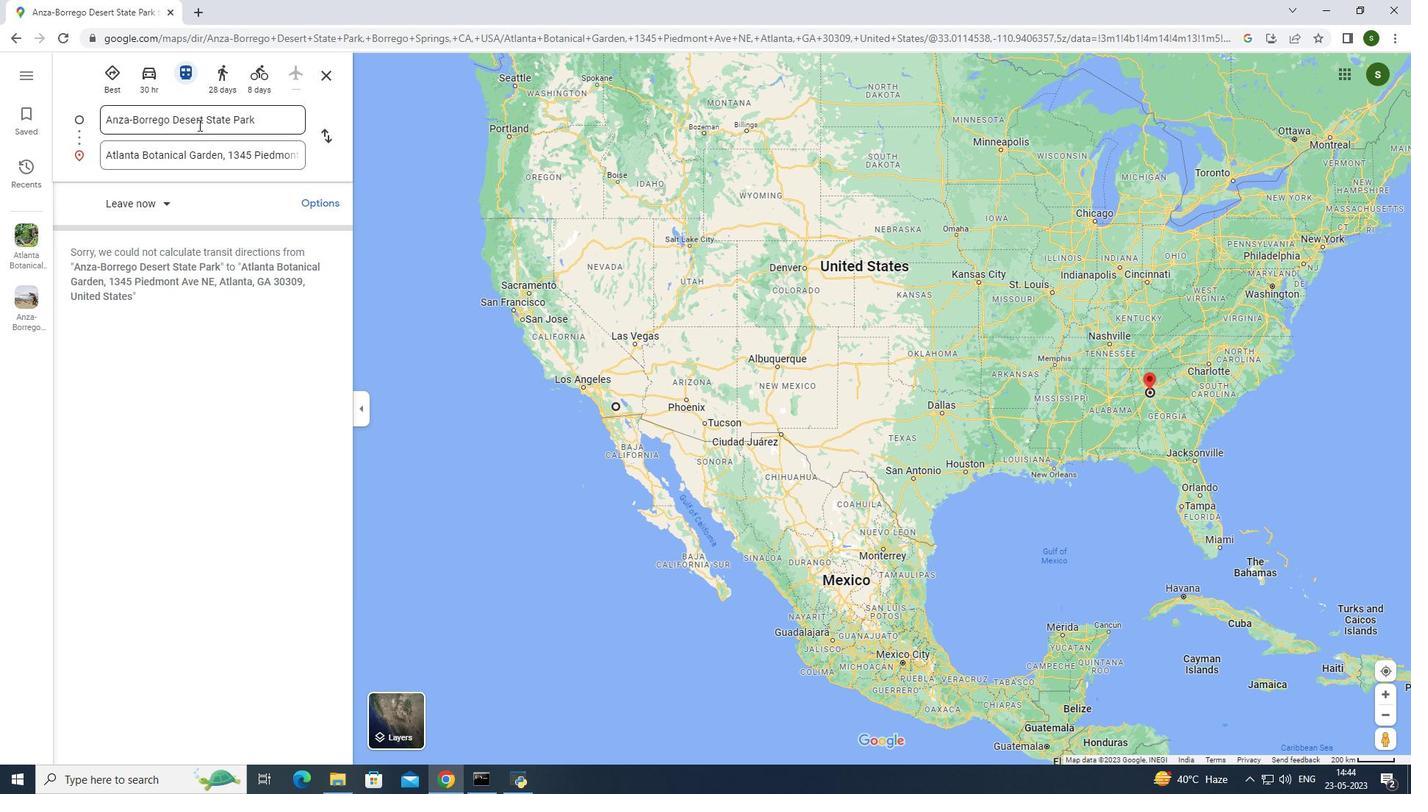 
Action: Mouse moved to (199, 125)
Screenshot: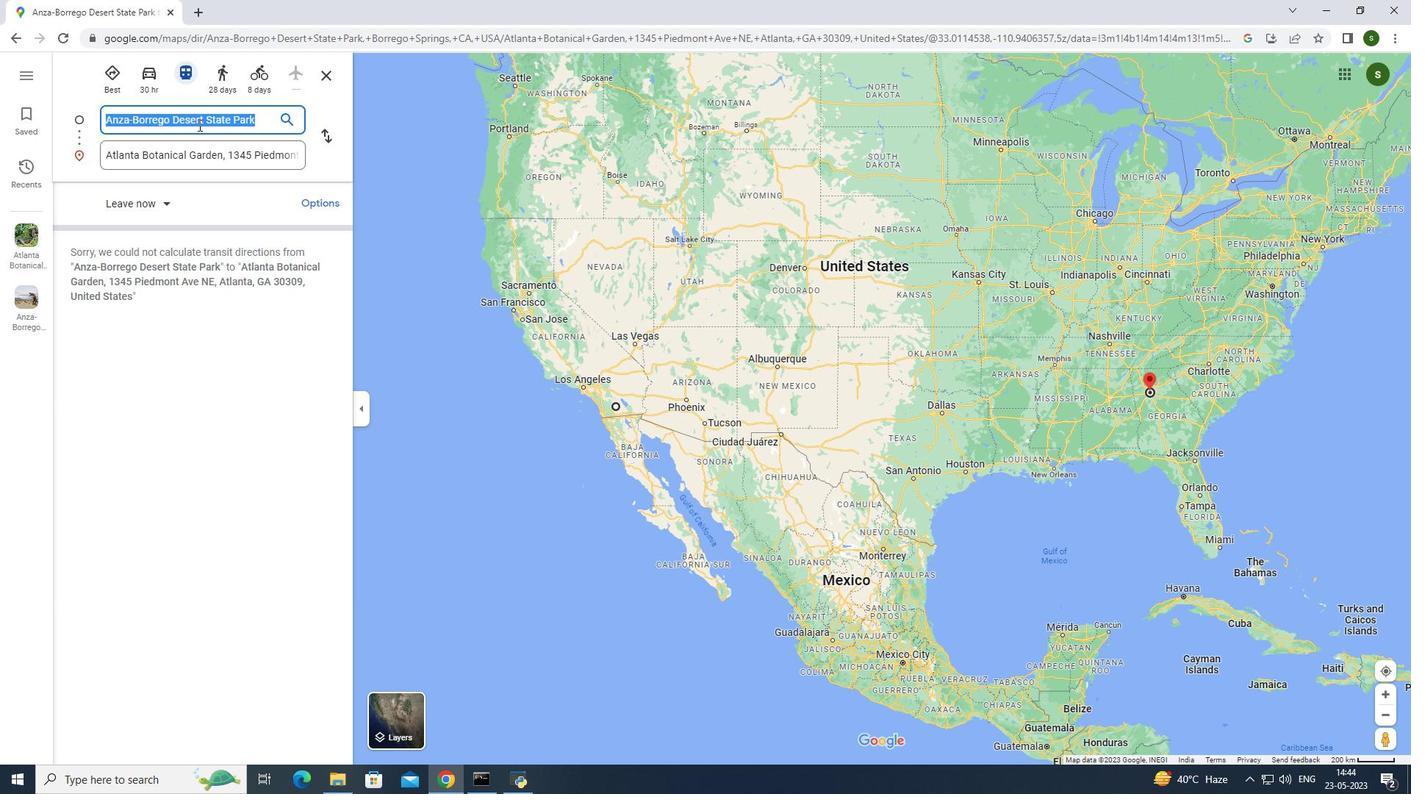 
Action: Key pressed georgia,united<Key.space>states<Key.enter>
Screenshot: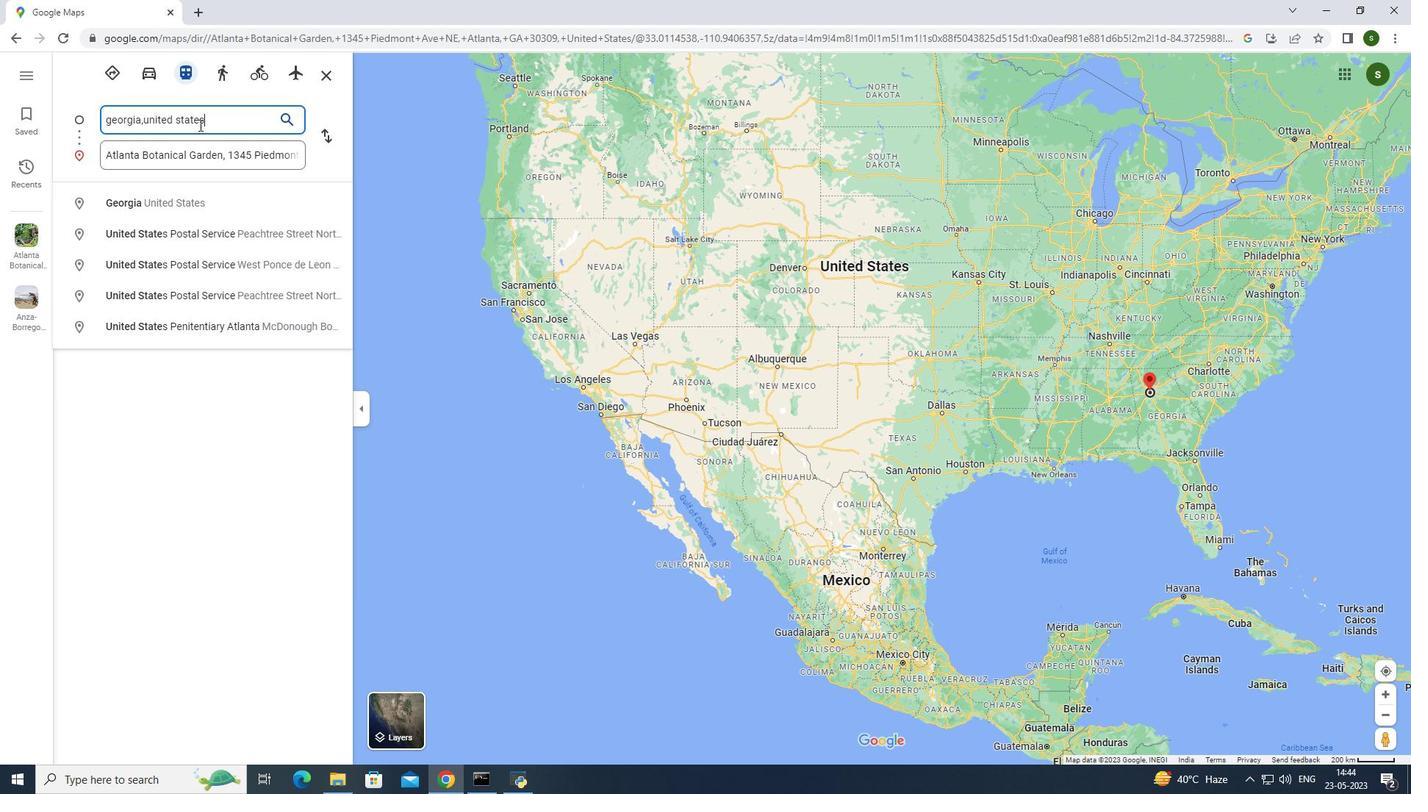 
Action: Mouse moved to (155, 70)
Screenshot: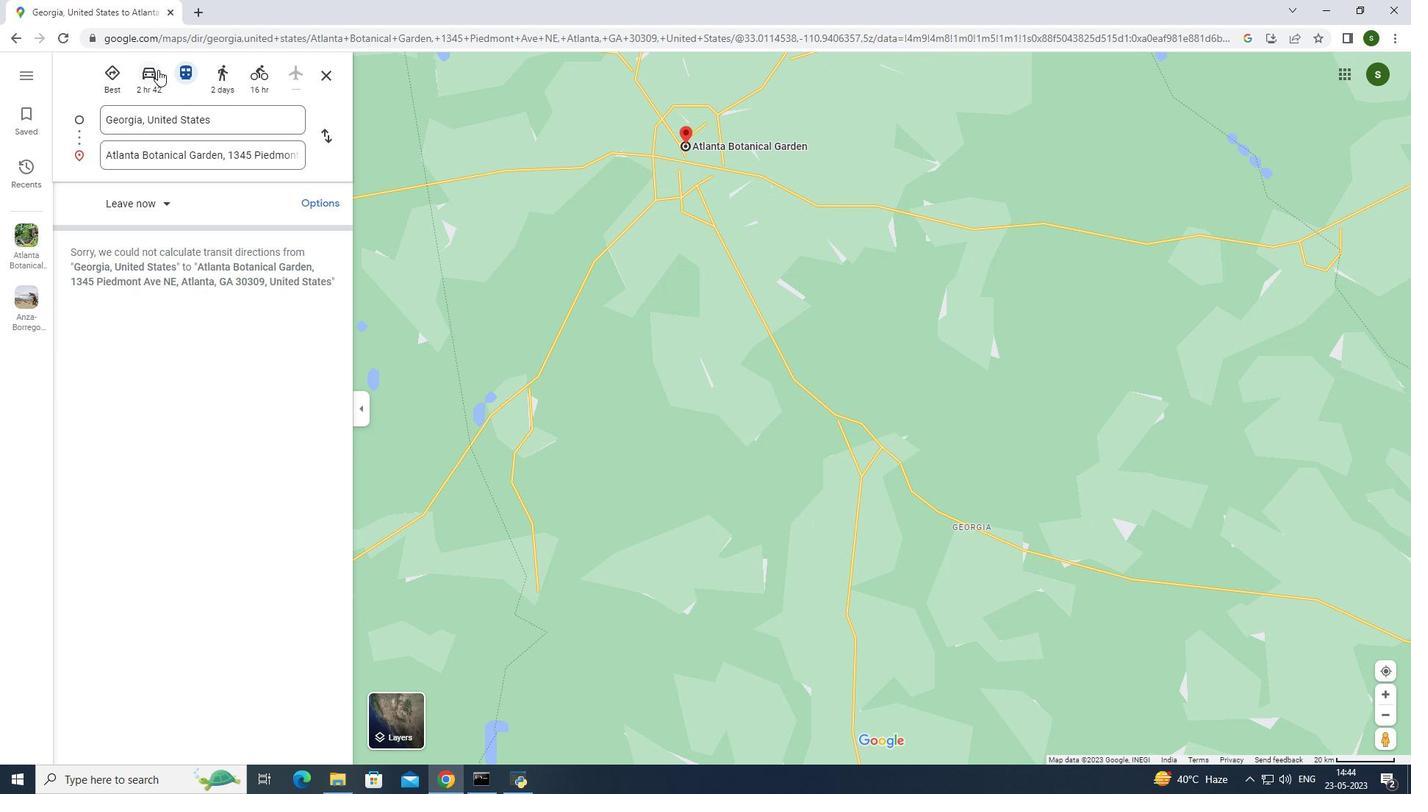 
Action: Mouse pressed left at (155, 70)
Screenshot: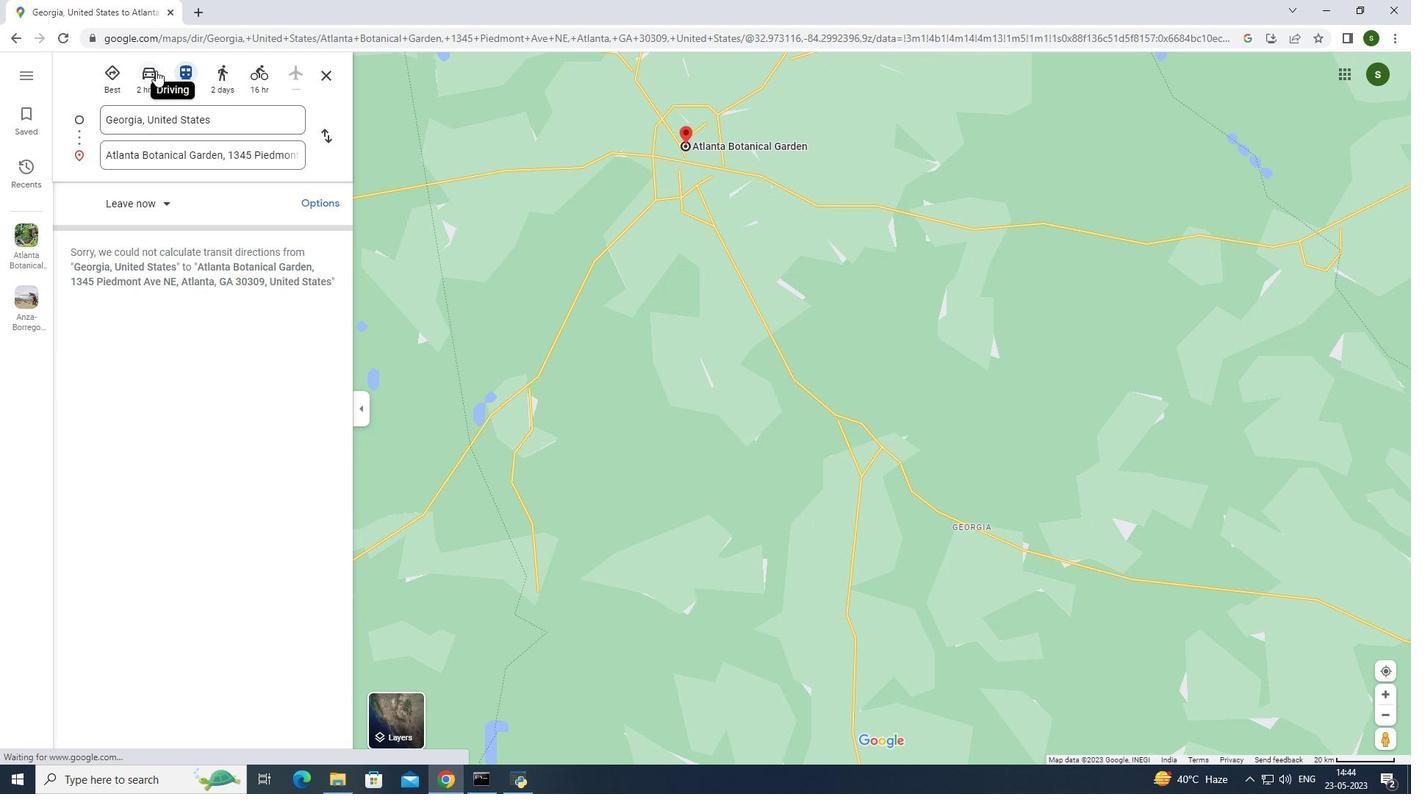 
Action: Mouse moved to (722, 341)
Screenshot: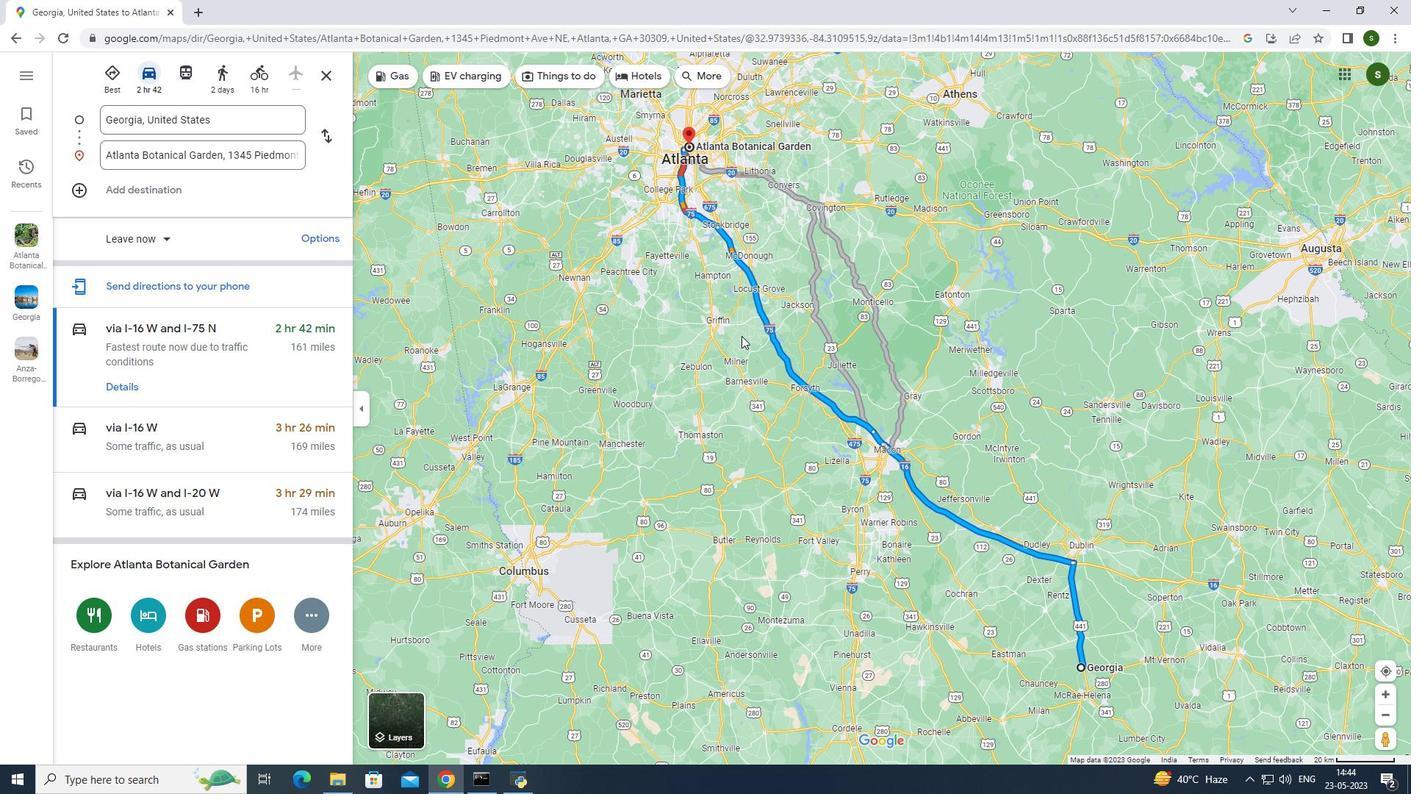 
Action: Mouse scrolled (722, 341) with delta (0, 0)
Screenshot: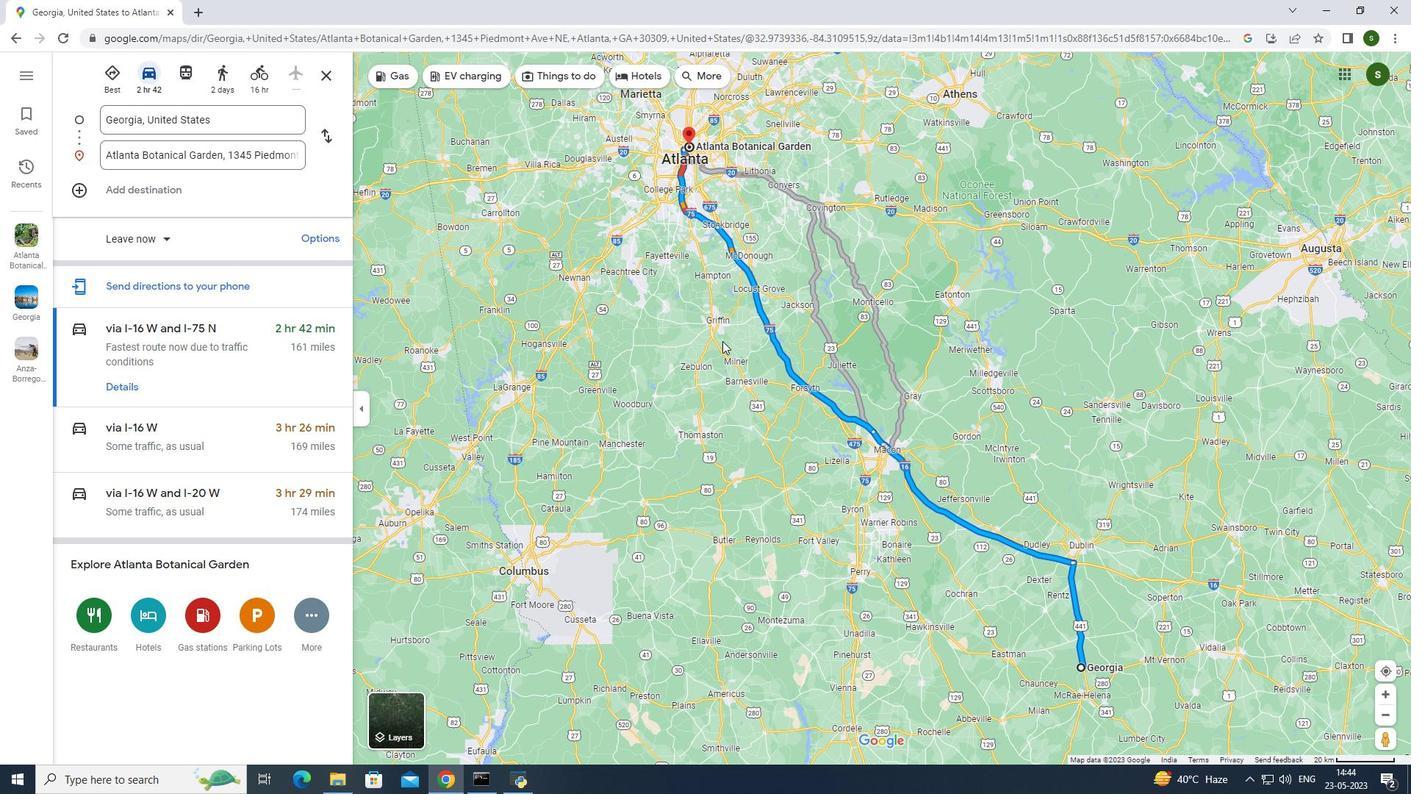 
Action: Mouse scrolled (722, 341) with delta (0, 0)
Screenshot: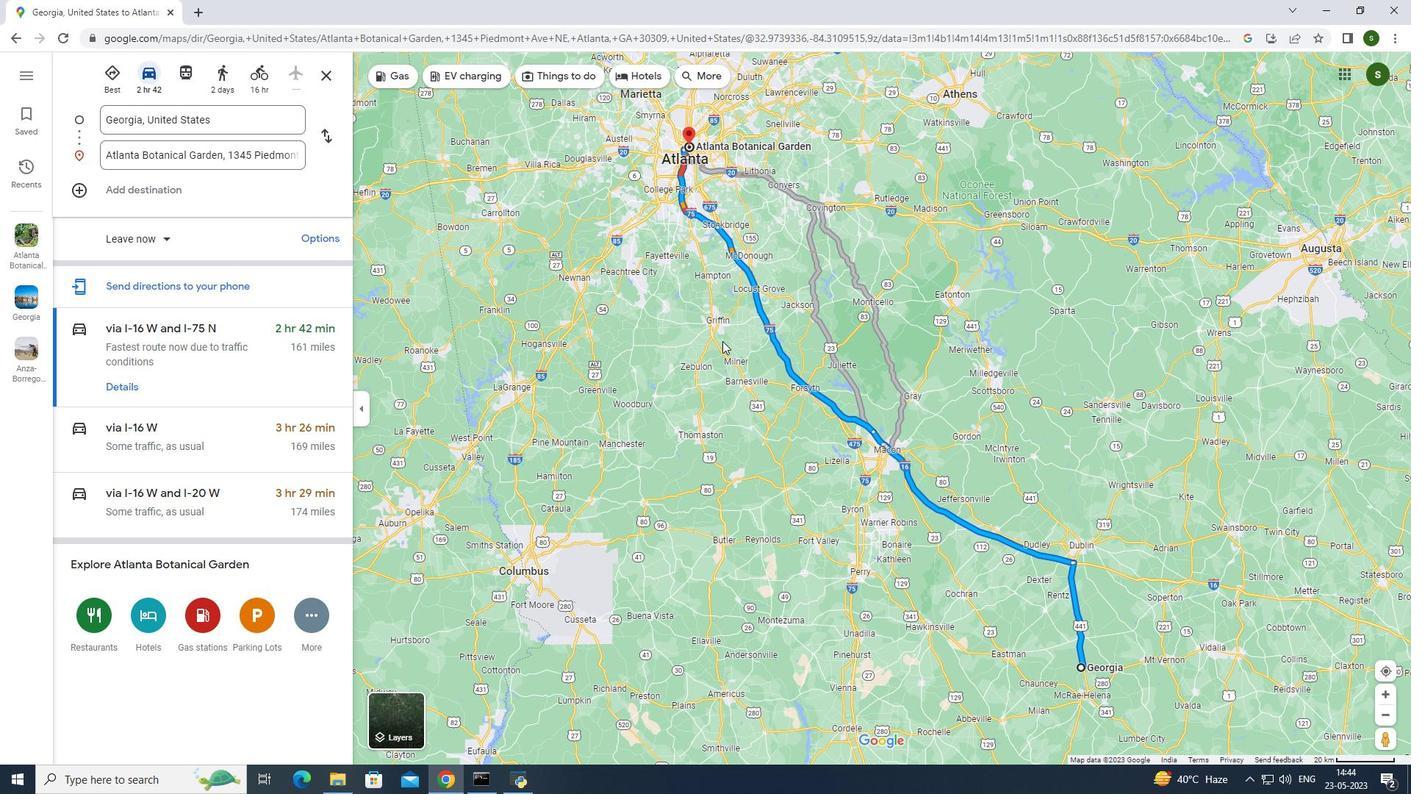 
Action: Mouse scrolled (722, 341) with delta (0, 0)
Screenshot: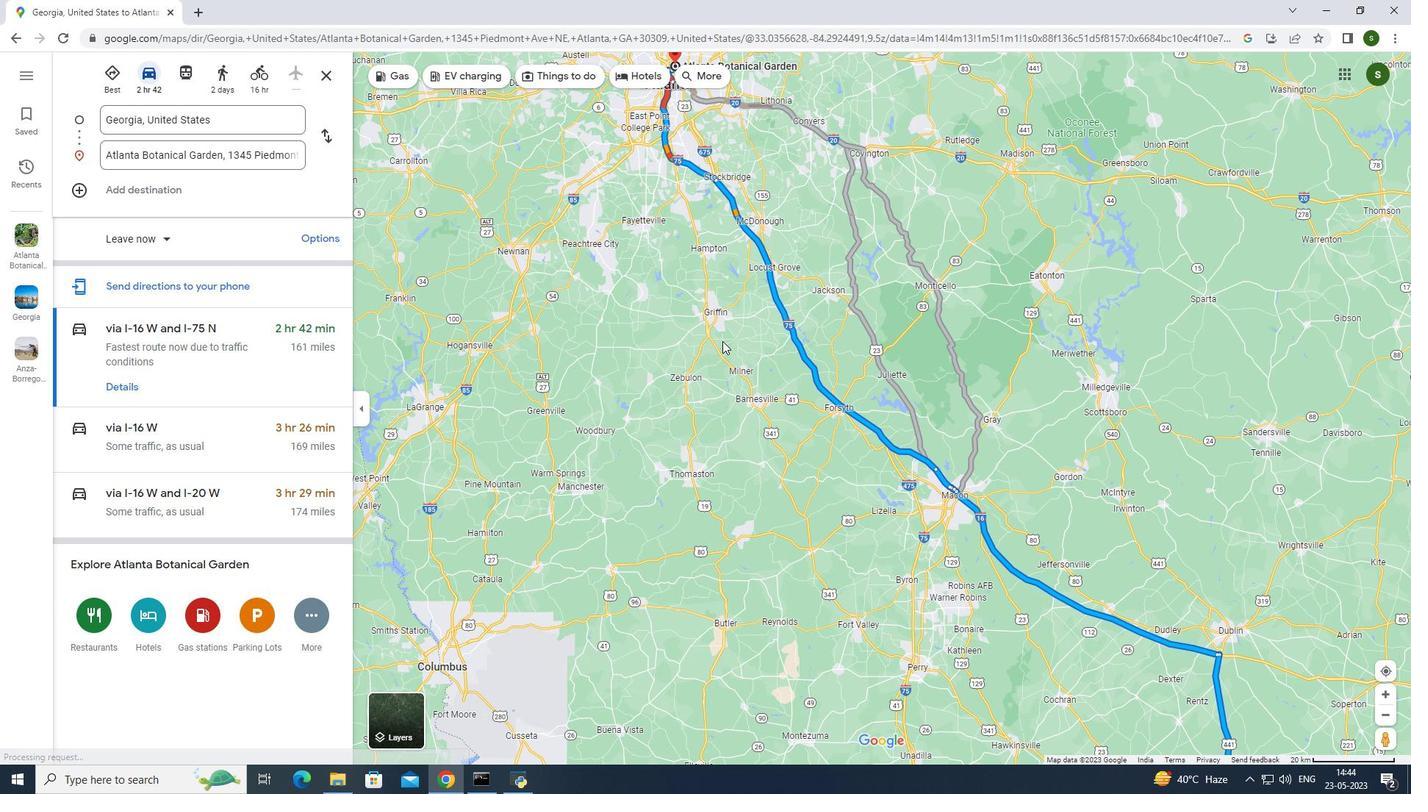 
Action: Mouse pressed left at (722, 341)
Screenshot: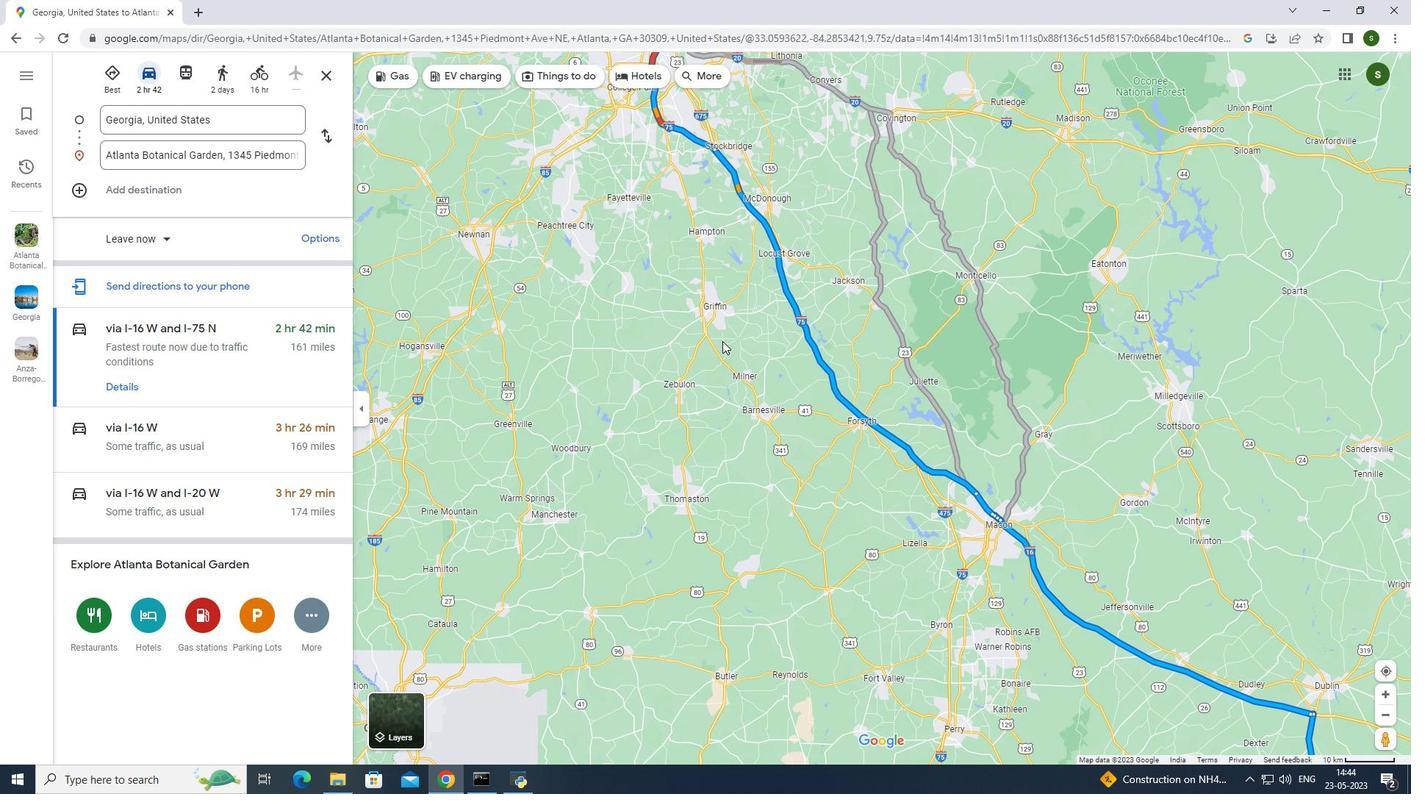 
Action: Mouse moved to (617, 386)
Screenshot: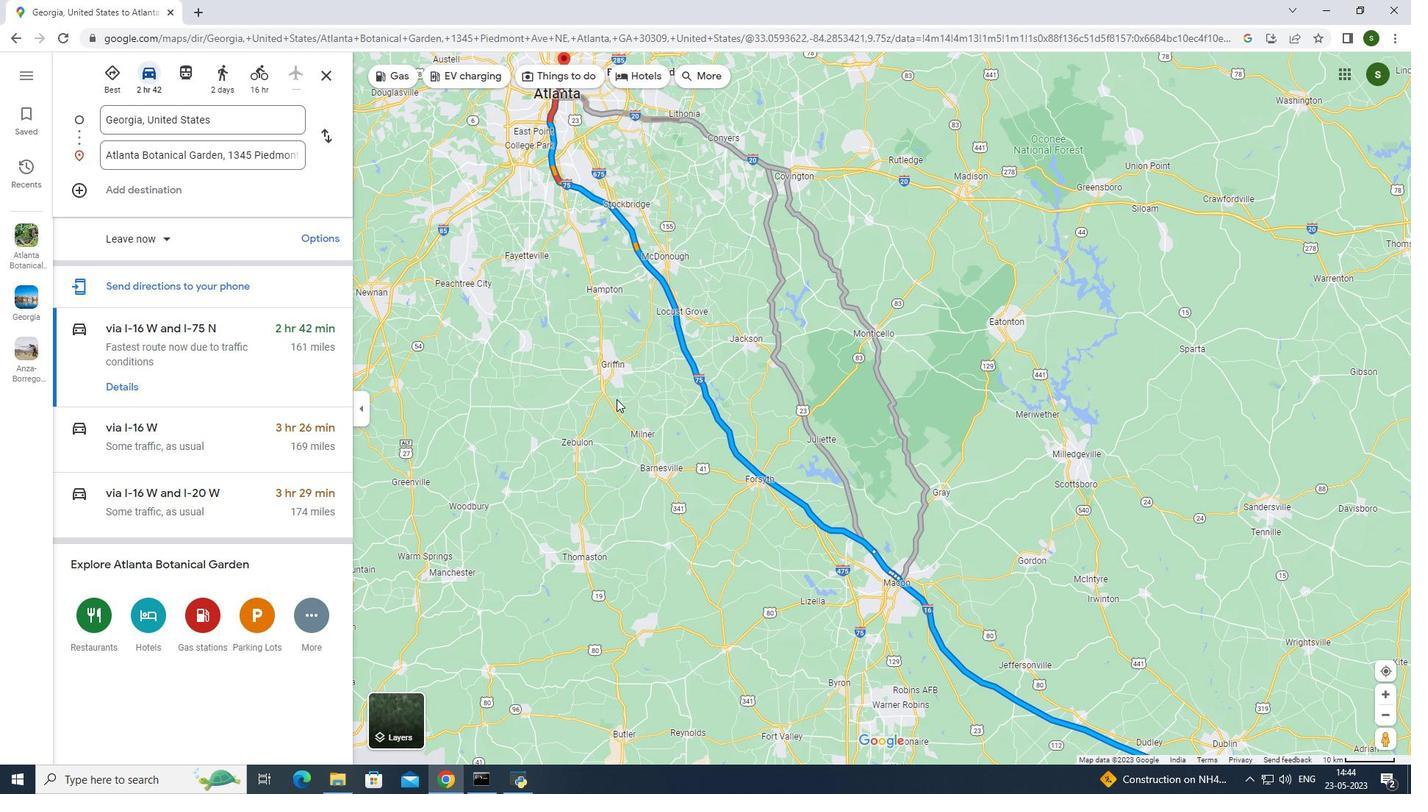 
Action: Mouse scrolled (617, 386) with delta (0, 0)
Screenshot: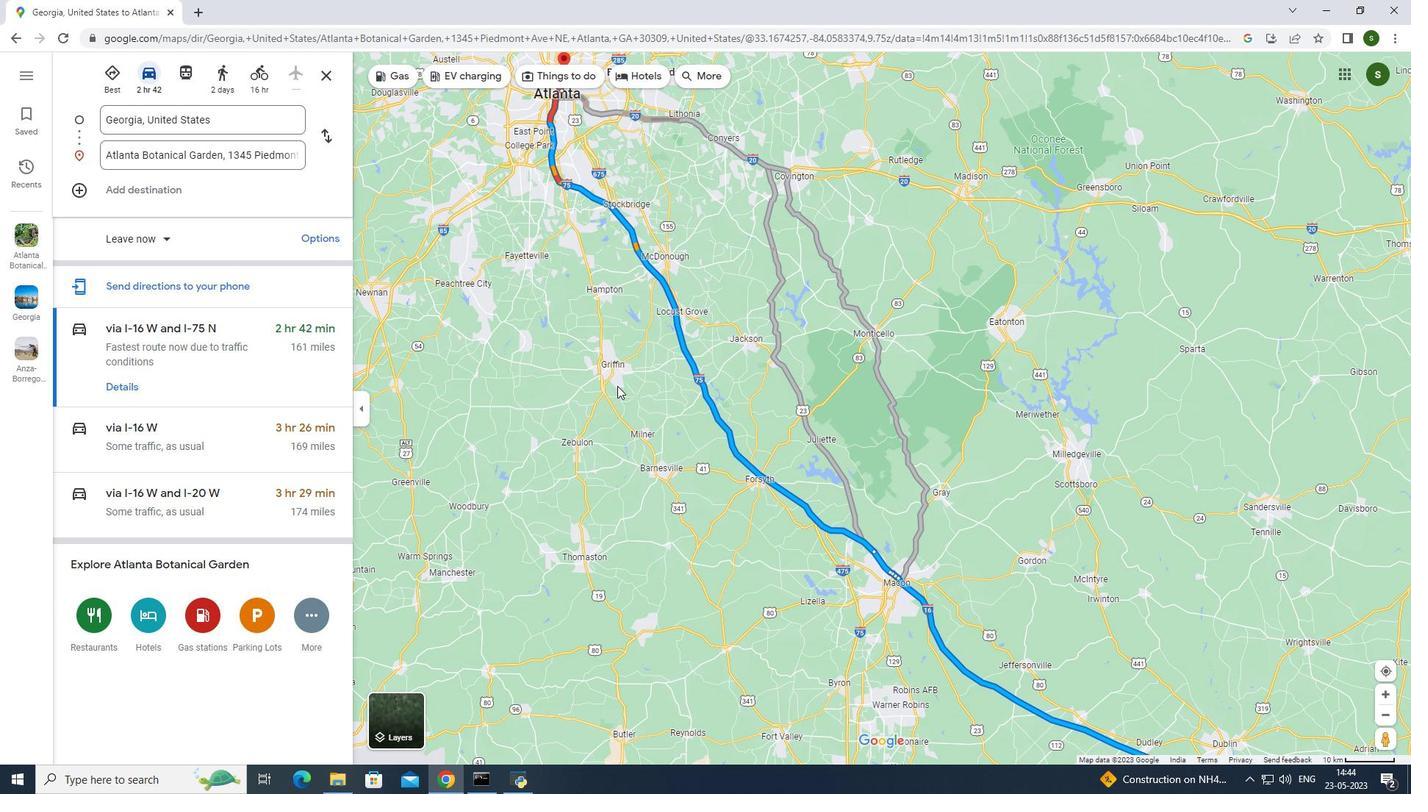 
Action: Mouse scrolled (617, 386) with delta (0, 0)
Screenshot: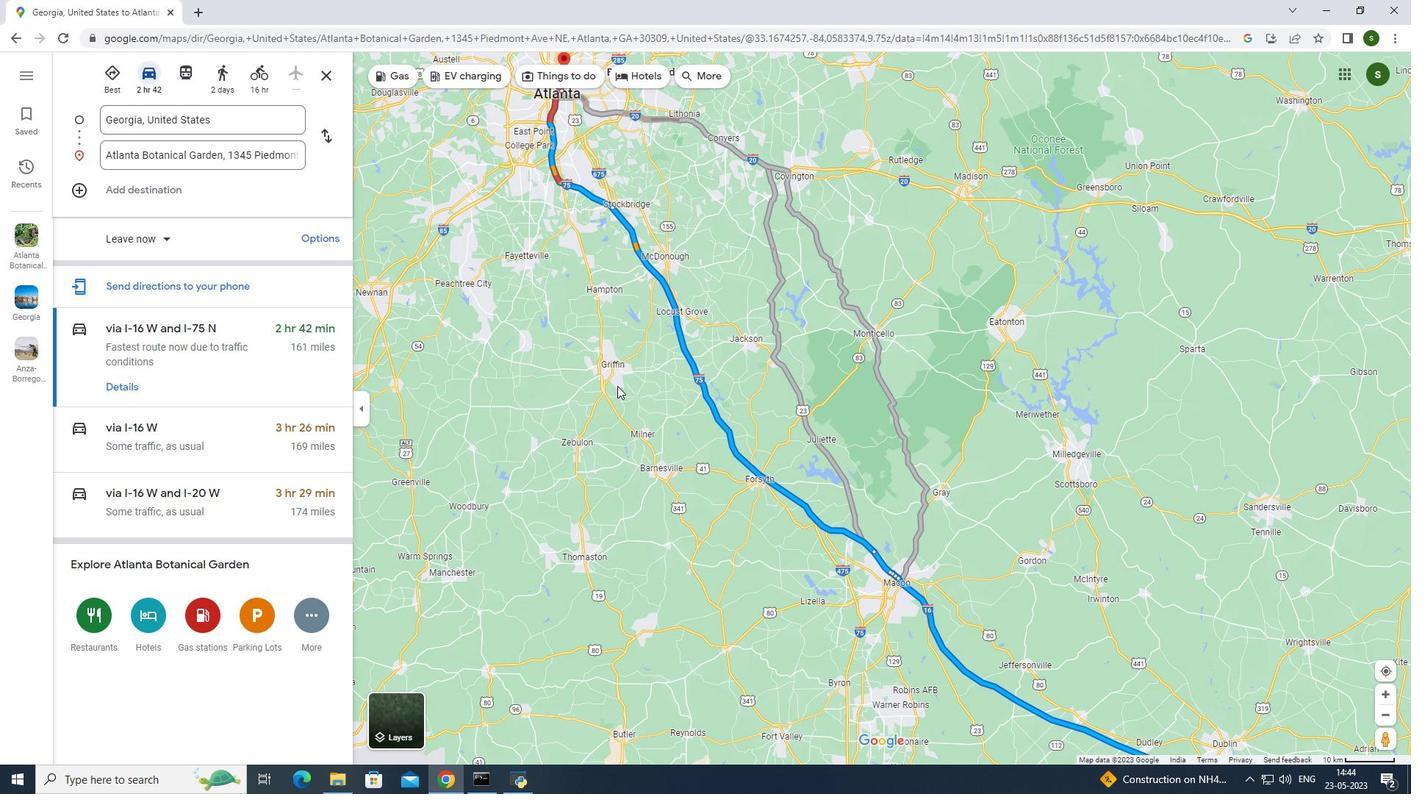 
Action: Mouse scrolled (617, 386) with delta (0, 0)
Screenshot: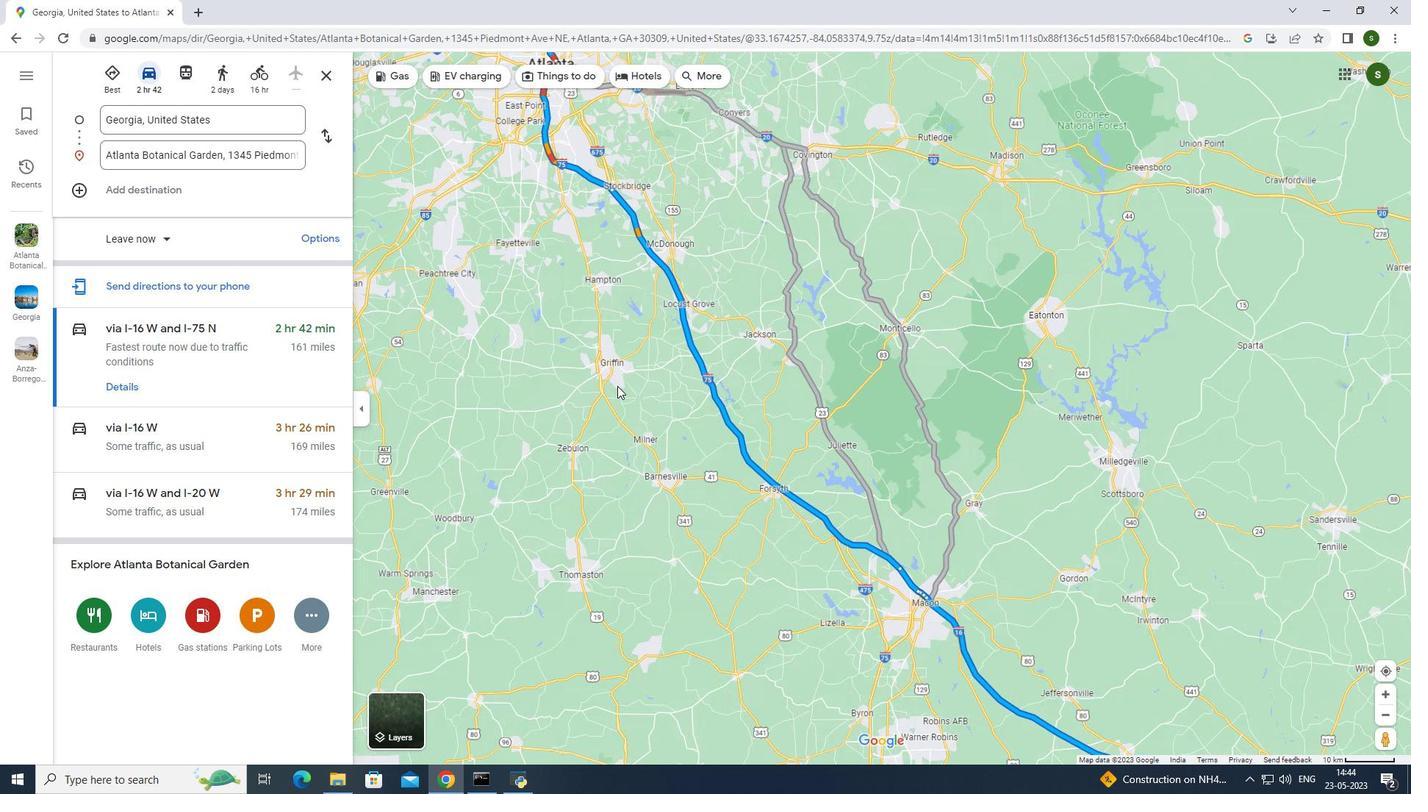 
Action: Mouse moved to (694, 310)
Screenshot: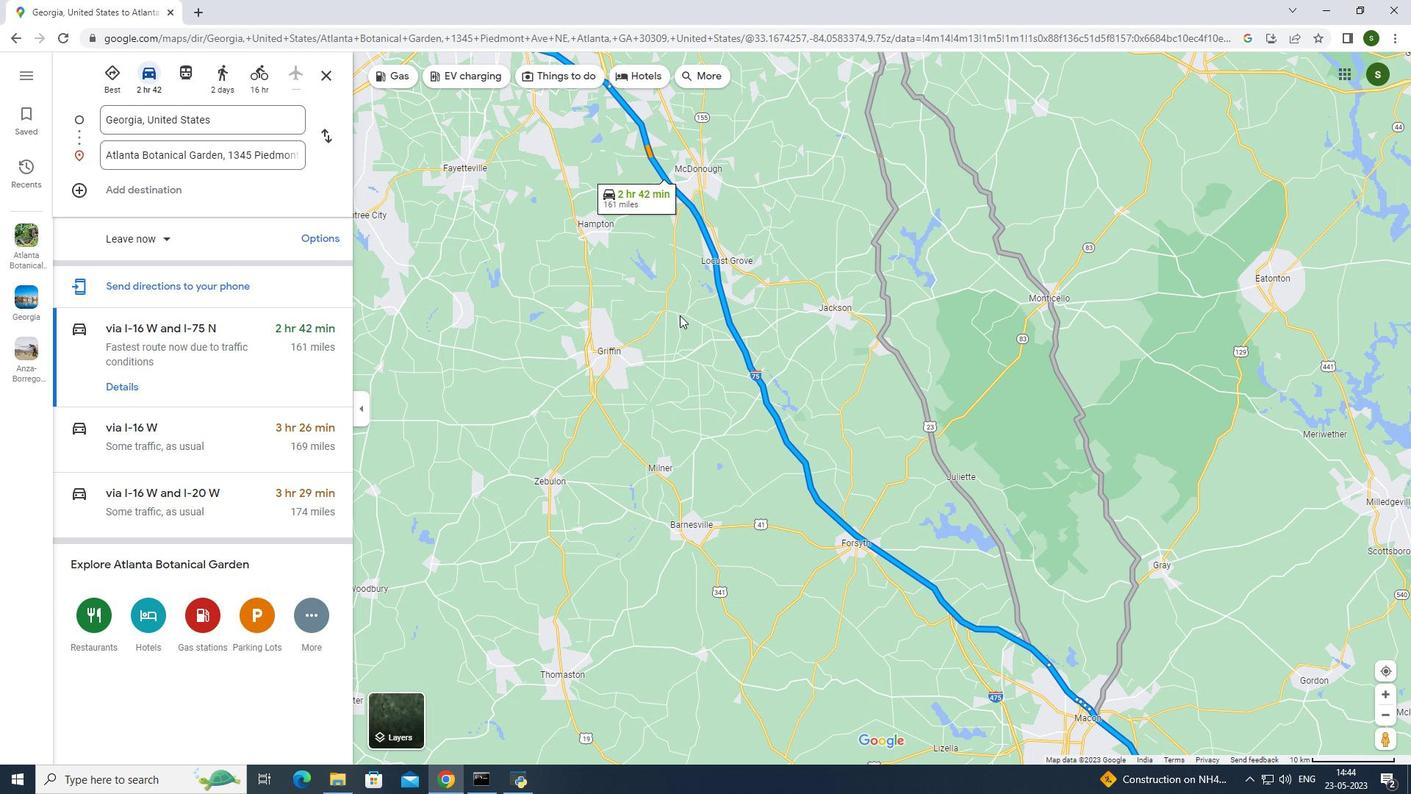 
Action: Mouse pressed left at (694, 310)
Screenshot: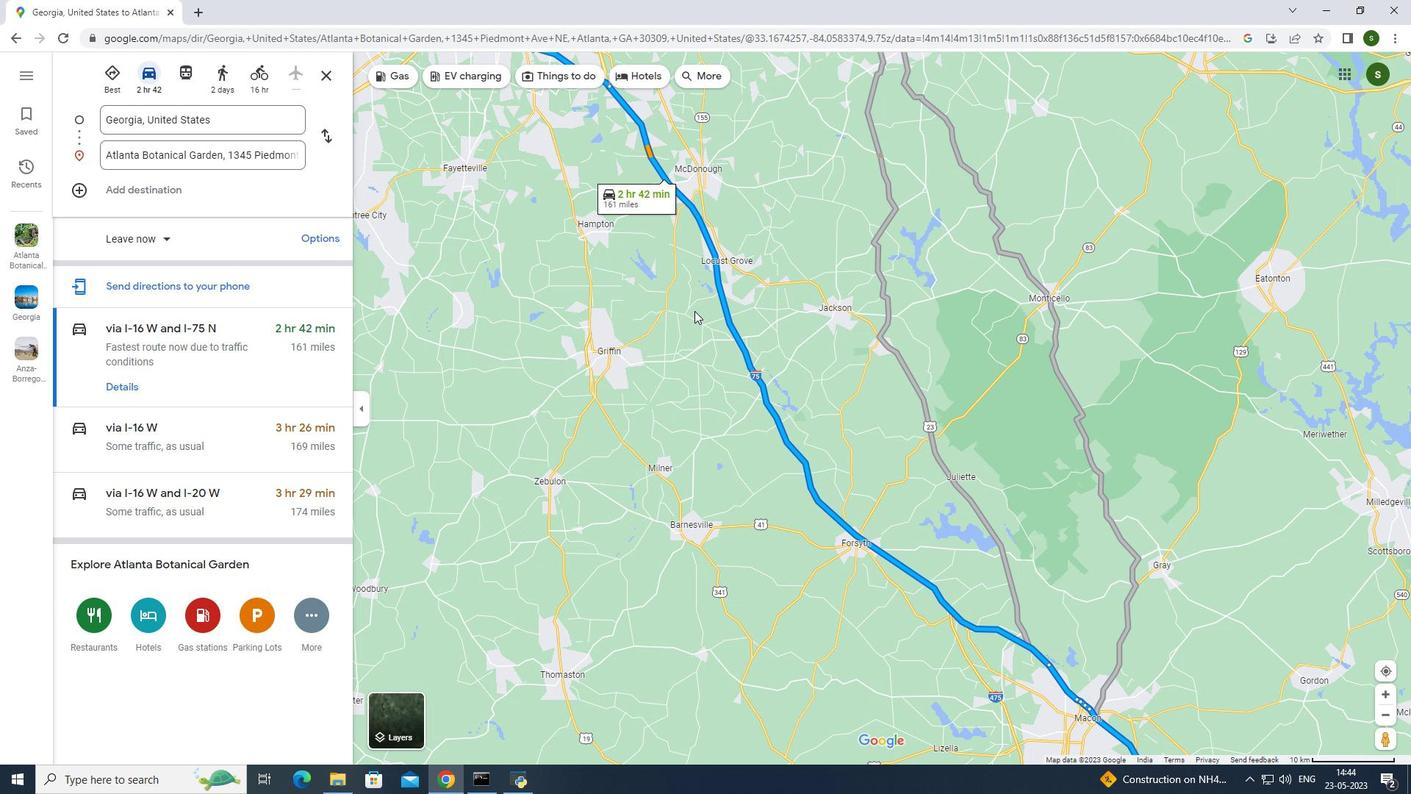 
Action: Mouse moved to (122, 80)
Screenshot: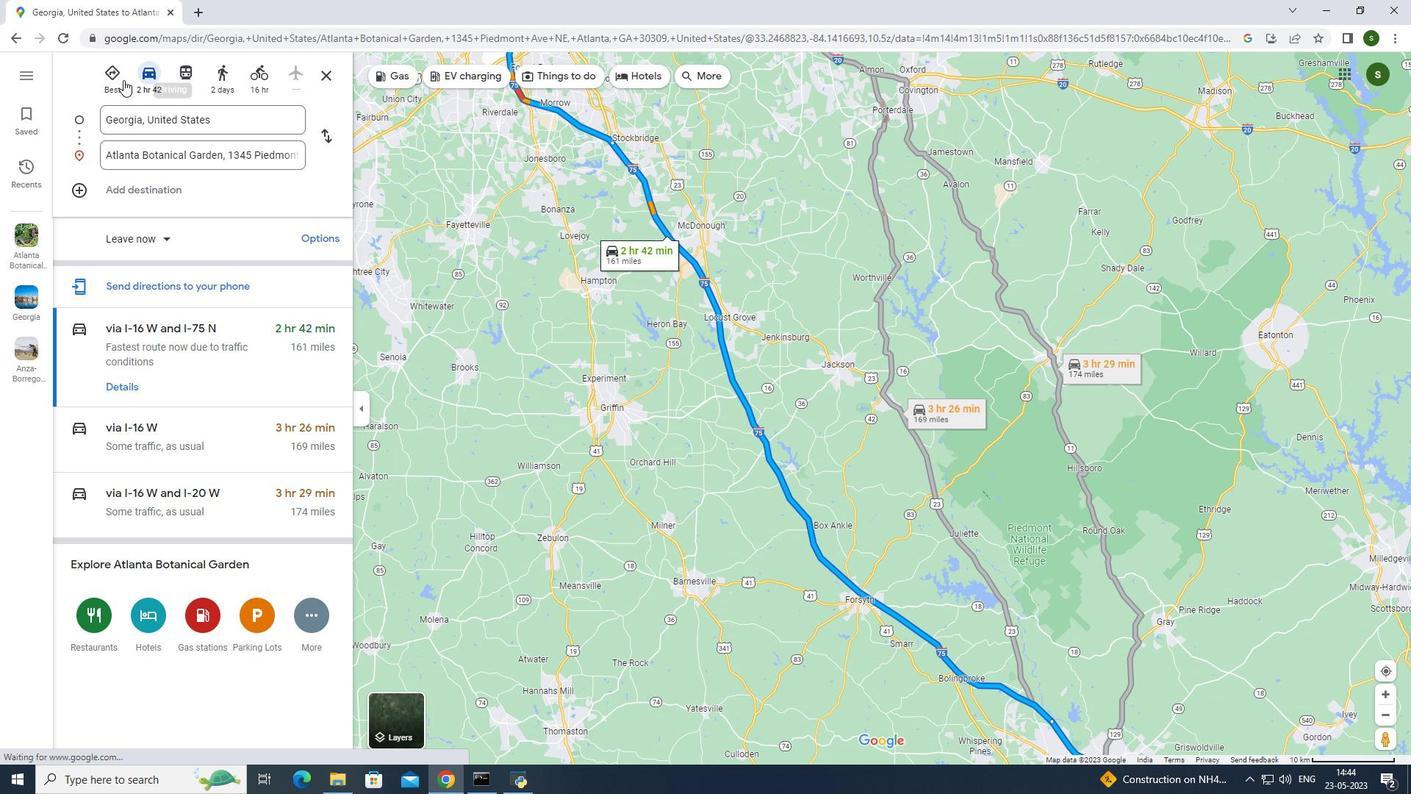 
Action: Mouse pressed left at (122, 80)
Screenshot: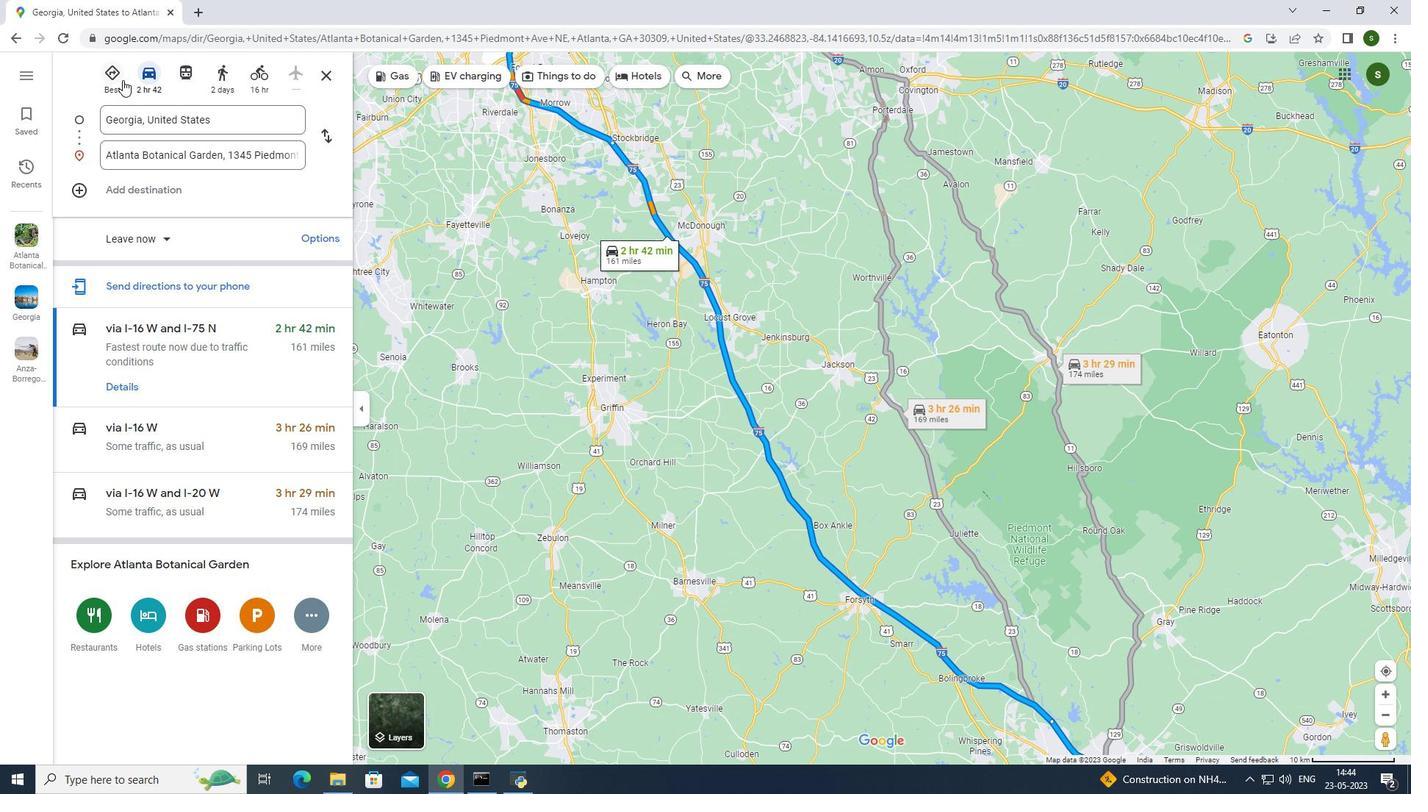 
Action: Mouse moved to (192, 73)
Screenshot: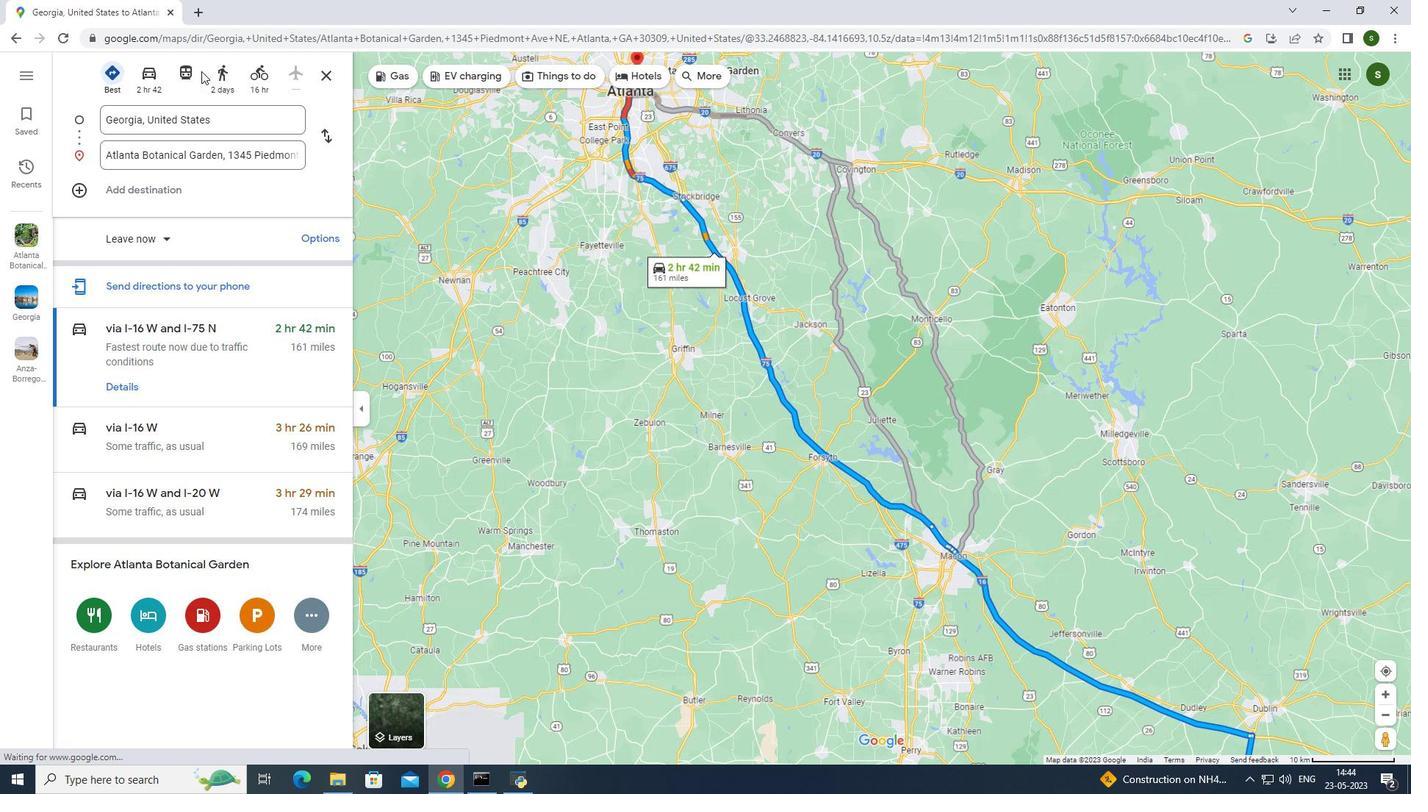 
Action: Mouse pressed left at (192, 73)
Screenshot: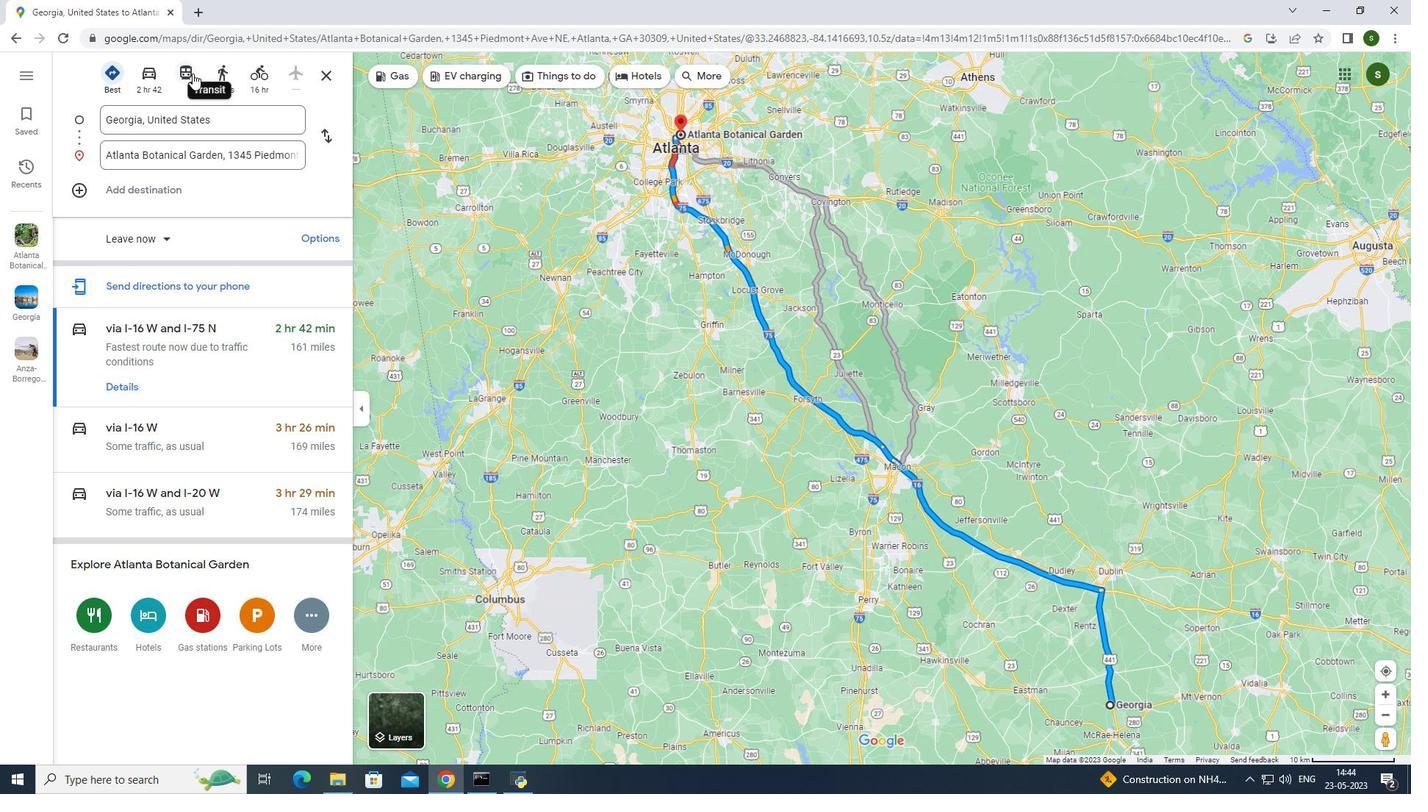 
Action: Mouse moved to (593, 330)
Screenshot: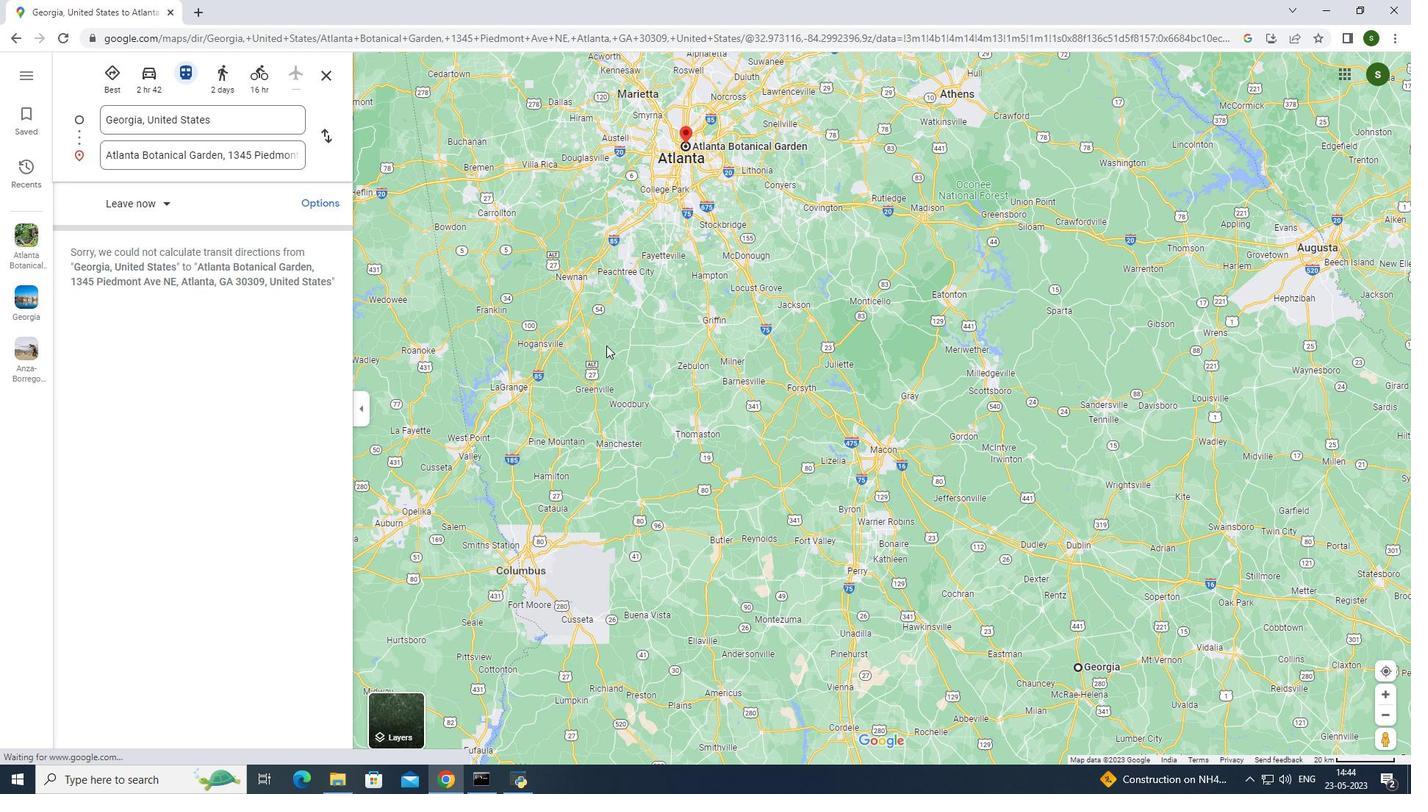 
